 Task: Create Tasks for custom objects Volunteer and Coordinator.
Action: Mouse moved to (11, 50)
Screenshot: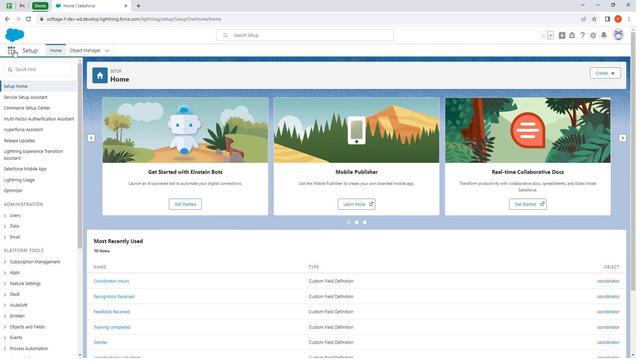 
Action: Mouse pressed left at (11, 50)
Screenshot: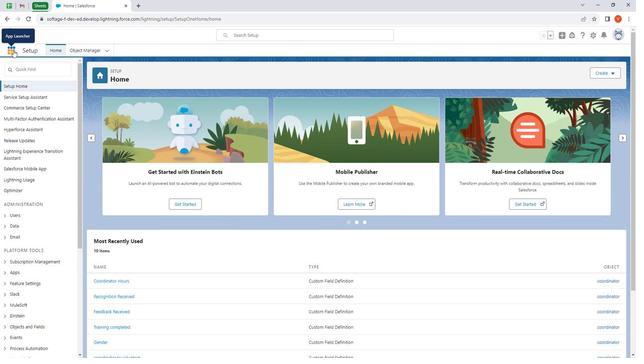 
Action: Mouse moved to (31, 113)
Screenshot: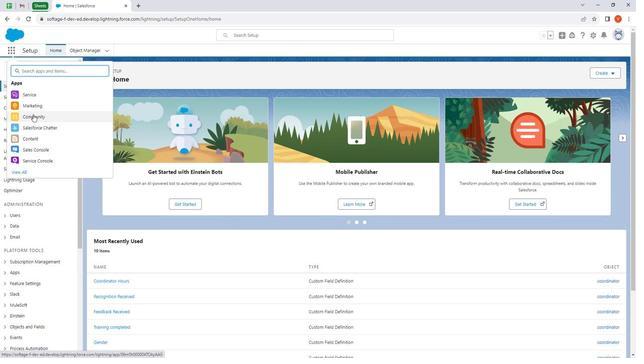 
Action: Key pressed task
Screenshot: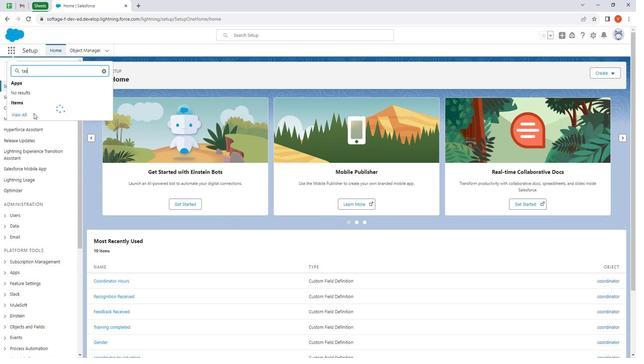 
Action: Mouse moved to (29, 113)
Screenshot: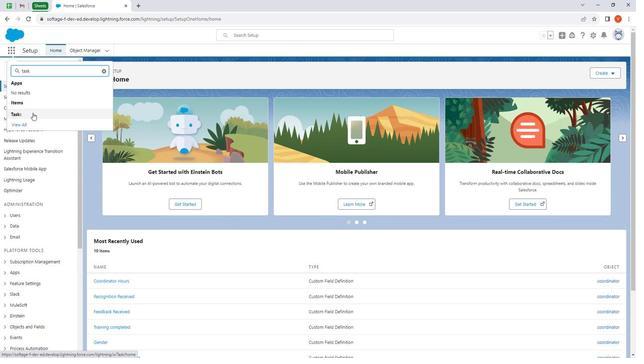 
Action: Mouse pressed left at (29, 113)
Screenshot: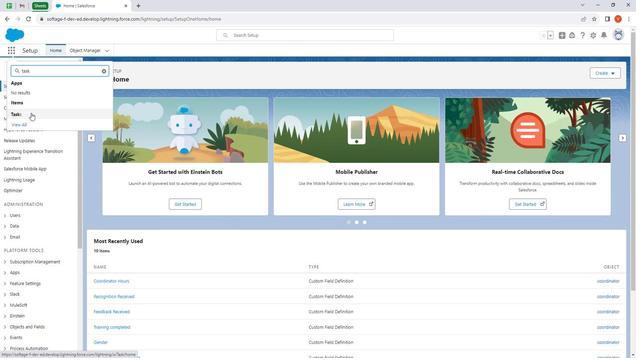 
Action: Mouse moved to (123, 70)
Screenshot: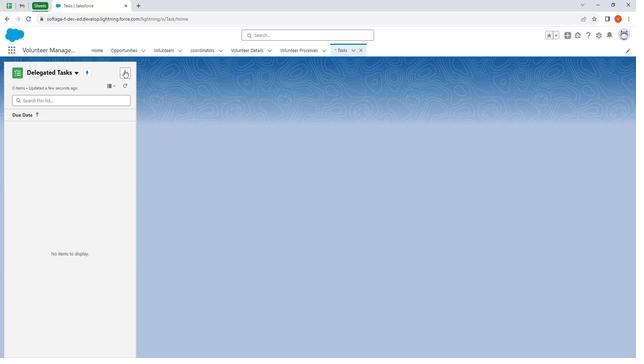 
Action: Mouse pressed left at (123, 70)
Screenshot: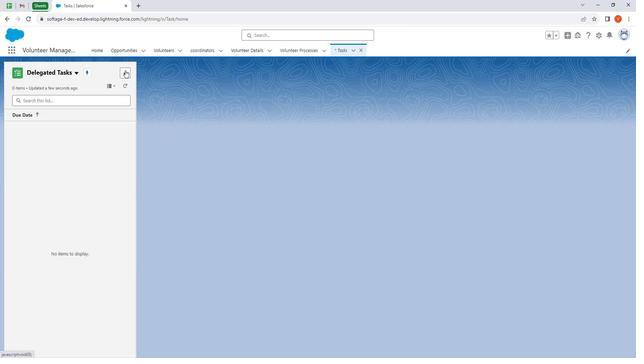 
Action: Mouse moved to (121, 88)
Screenshot: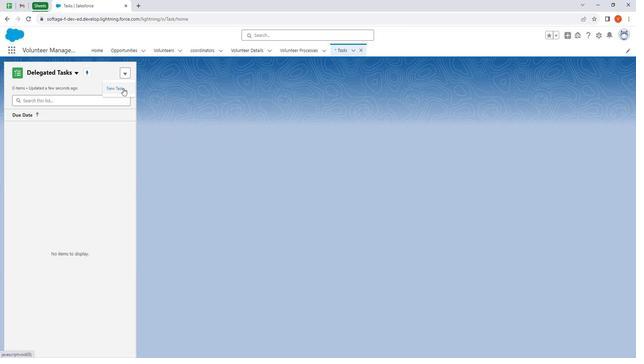 
Action: Mouse pressed left at (121, 88)
Screenshot: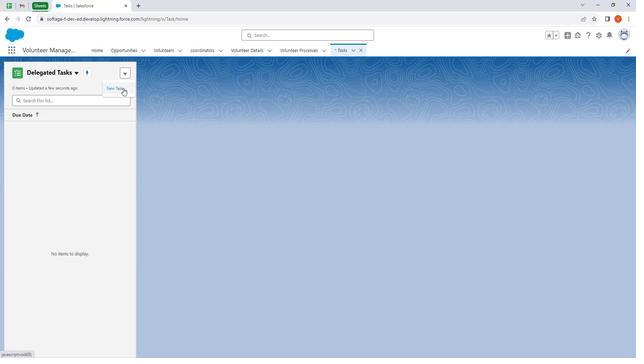 
Action: Mouse moved to (342, 107)
Screenshot: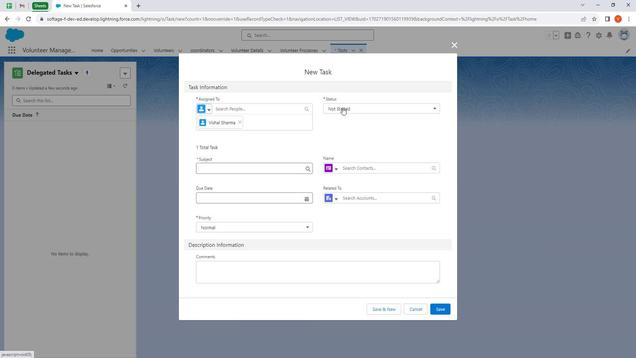 
Action: Mouse pressed left at (342, 107)
Screenshot: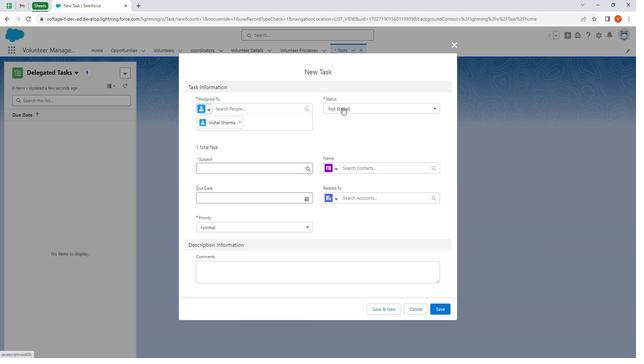 
Action: Mouse moved to (345, 145)
Screenshot: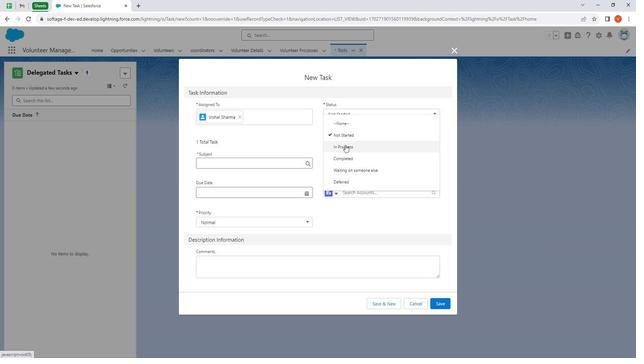 
Action: Mouse pressed left at (345, 145)
Screenshot: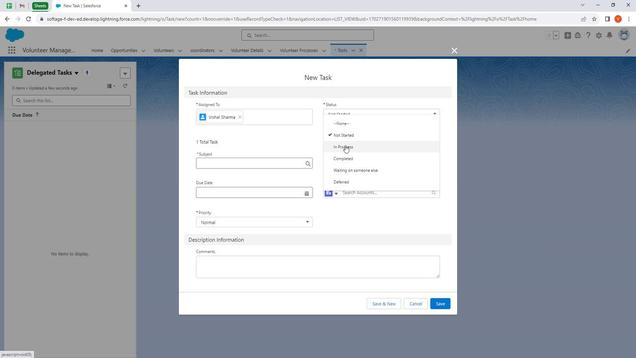 
Action: Mouse moved to (258, 163)
Screenshot: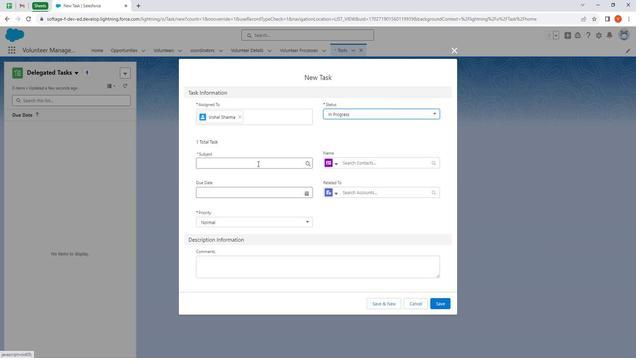 
Action: Mouse pressed left at (258, 163)
Screenshot: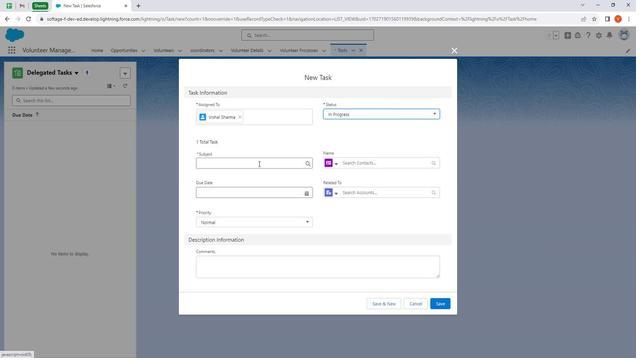 
Action: Mouse moved to (253, 174)
Screenshot: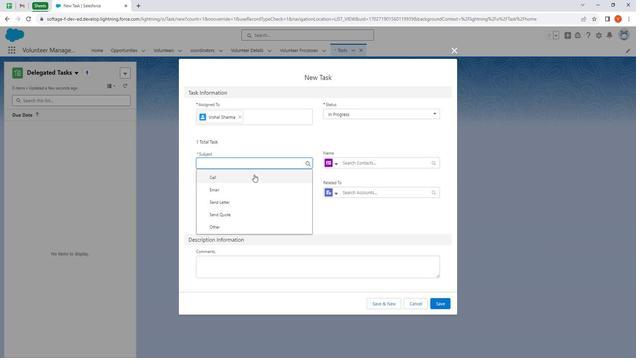 
Action: Mouse pressed left at (253, 174)
Screenshot: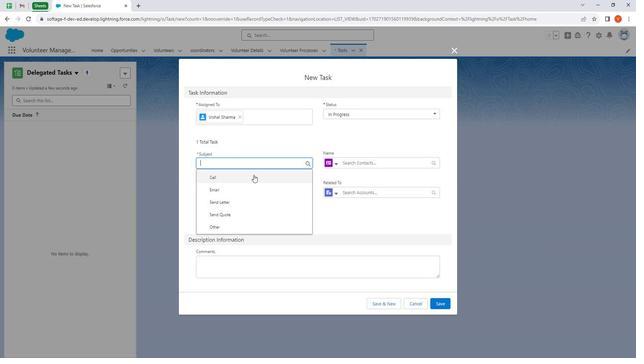 
Action: Mouse moved to (370, 165)
Screenshot: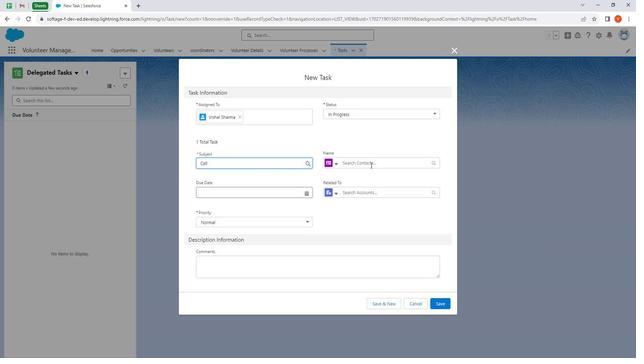 
Action: Mouse pressed left at (370, 165)
Screenshot: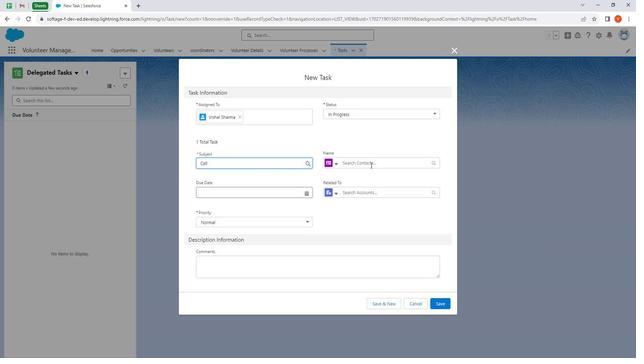 
Action: Mouse moved to (334, 162)
Screenshot: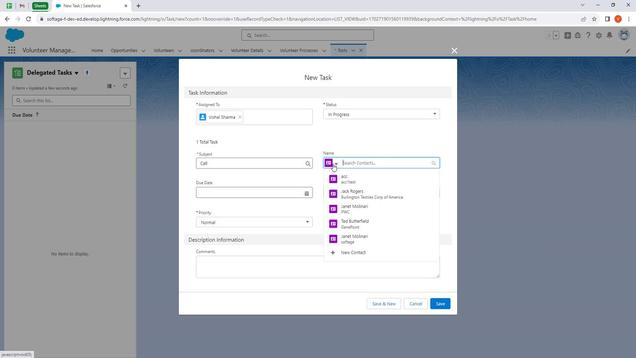 
Action: Mouse pressed left at (334, 162)
Screenshot: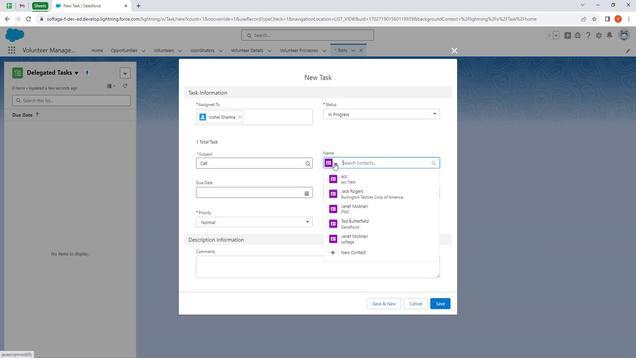 
Action: Mouse moved to (342, 176)
Screenshot: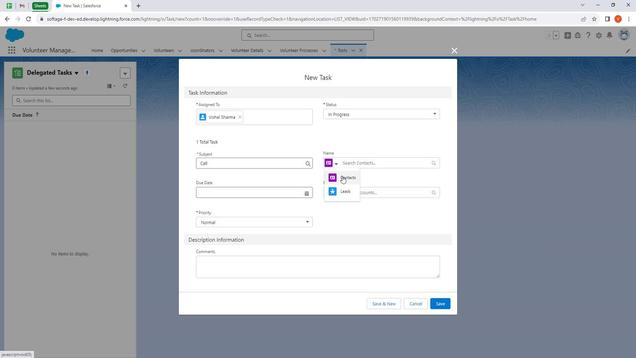 
Action: Mouse pressed left at (342, 176)
Screenshot: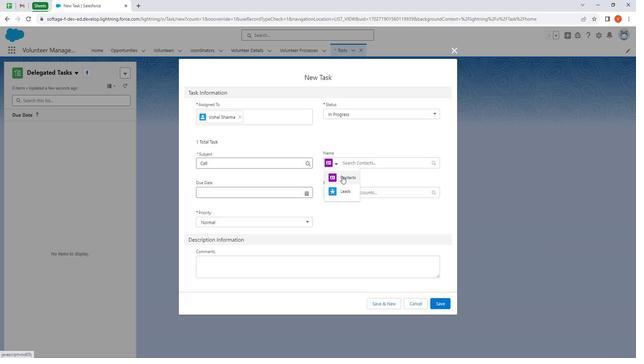 
Action: Mouse moved to (366, 163)
Screenshot: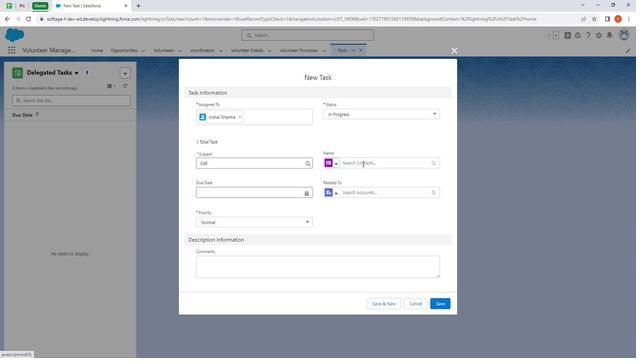 
Action: Mouse pressed left at (366, 163)
Screenshot: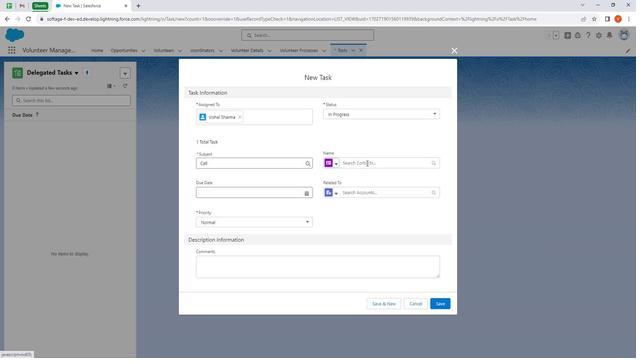 
Action: Mouse moved to (371, 232)
Screenshot: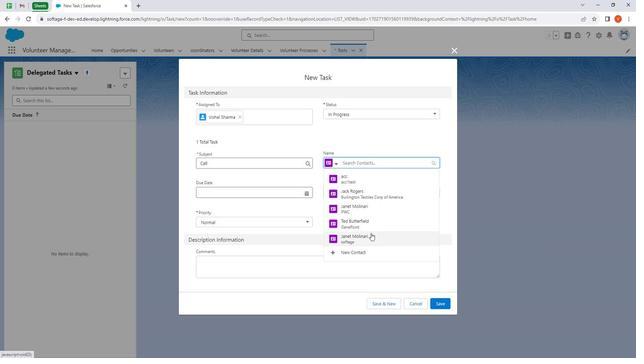 
Action: Mouse pressed left at (371, 232)
Screenshot: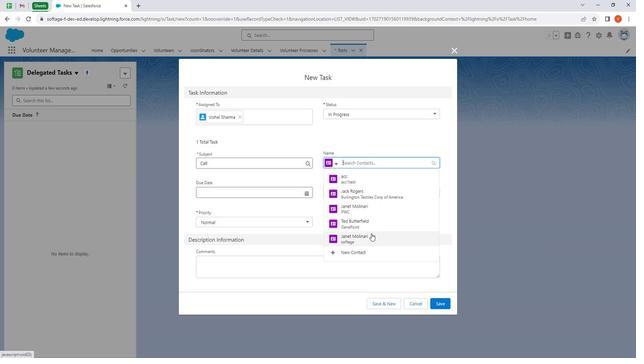 
Action: Mouse moved to (231, 193)
Screenshot: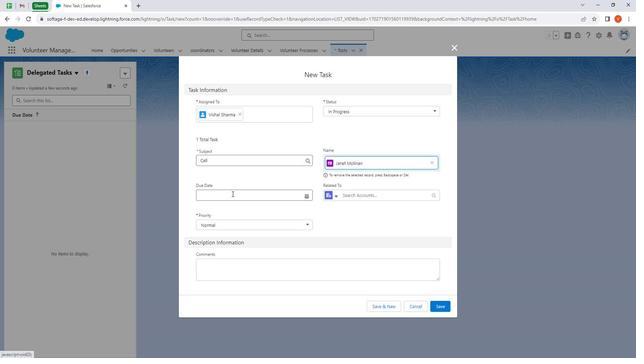
Action: Mouse pressed left at (231, 193)
Screenshot: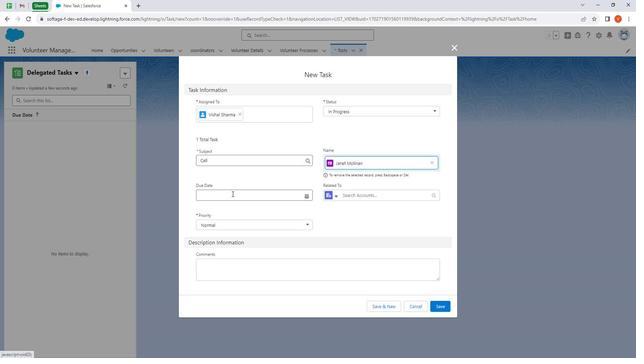 
Action: Mouse moved to (303, 208)
Screenshot: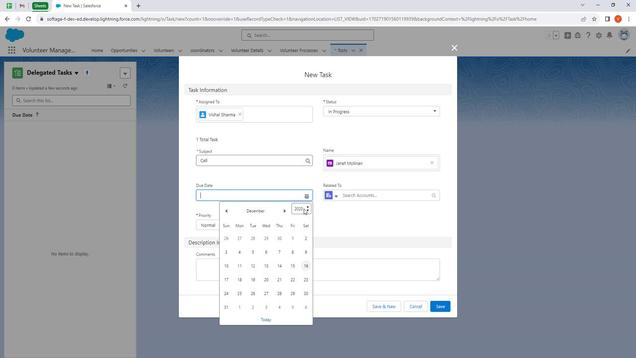 
Action: Mouse pressed left at (303, 208)
Screenshot: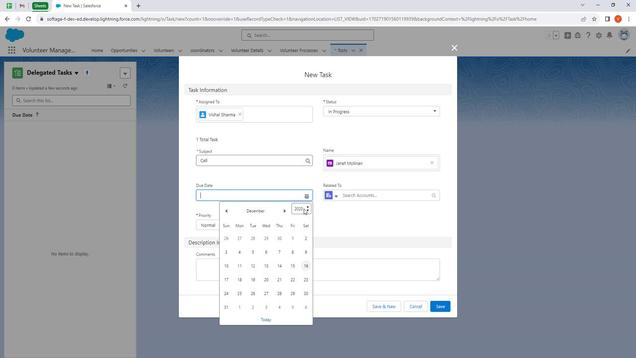 
Action: Mouse moved to (308, 325)
Screenshot: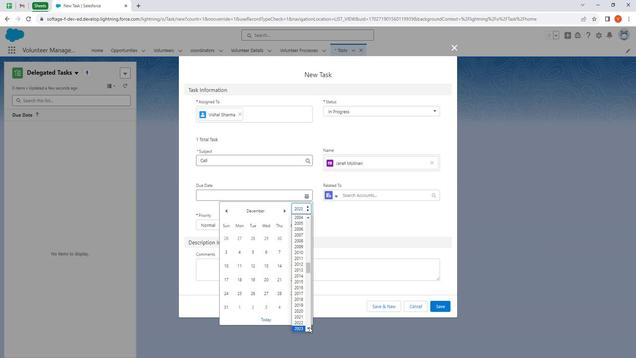 
Action: Mouse pressed left at (308, 325)
Screenshot: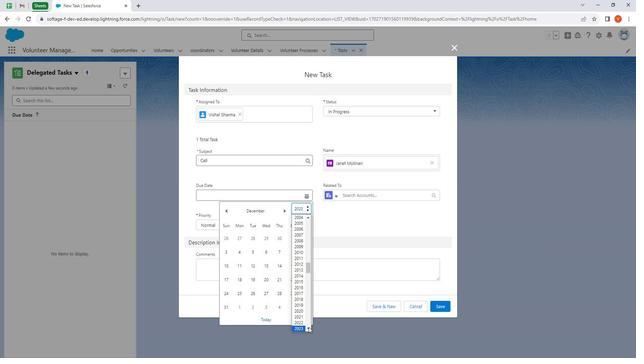 
Action: Mouse moved to (300, 321)
Screenshot: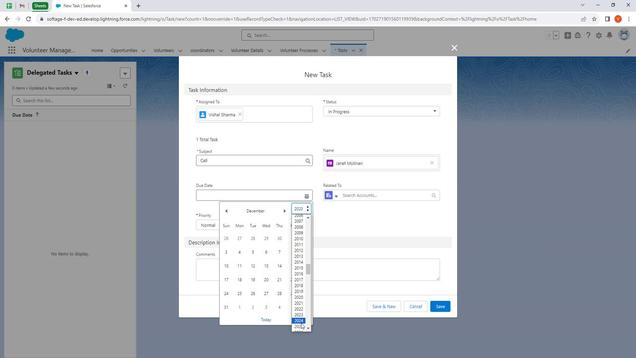 
Action: Mouse pressed left at (300, 321)
Screenshot: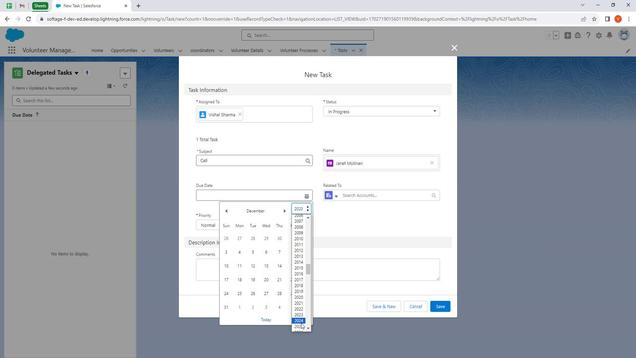 
Action: Mouse moved to (253, 236)
Screenshot: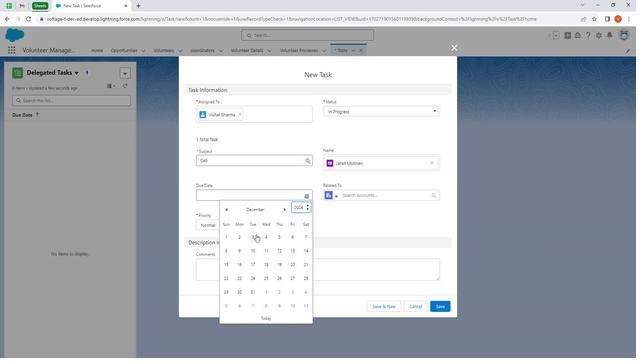 
Action: Mouse pressed left at (253, 236)
Screenshot: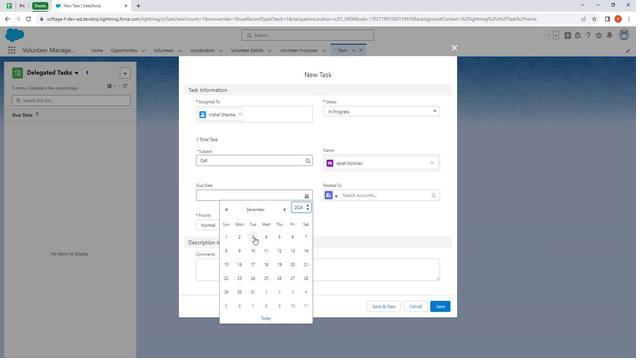
Action: Mouse moved to (335, 195)
Screenshot: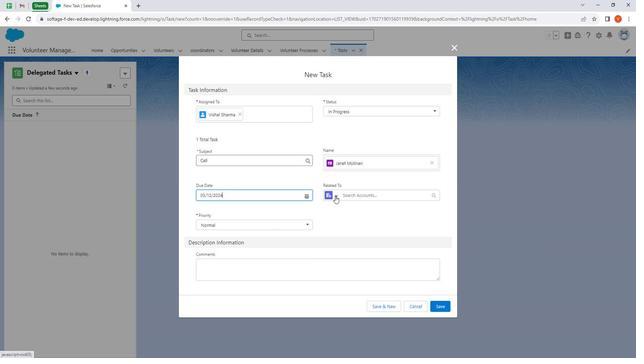 
Action: Mouse pressed left at (335, 195)
Screenshot: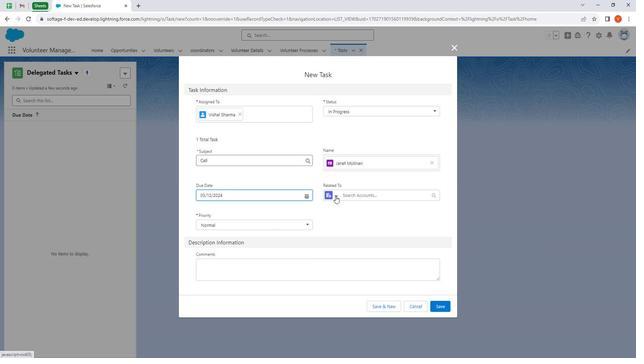
Action: Mouse moved to (343, 237)
Screenshot: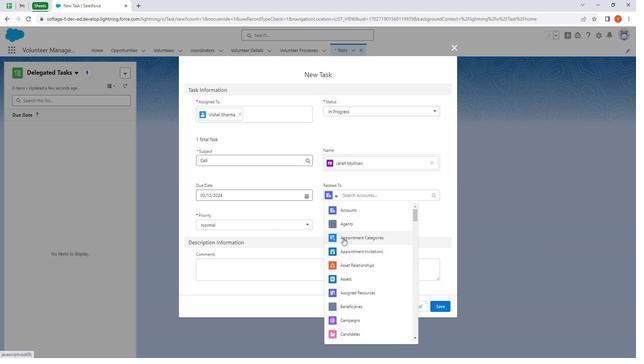 
Action: Mouse scrolled (343, 237) with delta (0, 0)
Screenshot: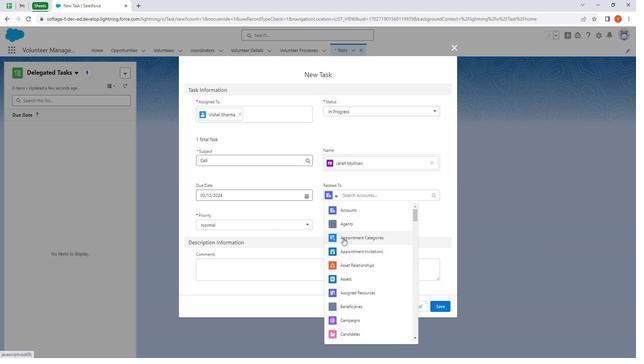 
Action: Mouse moved to (347, 238)
Screenshot: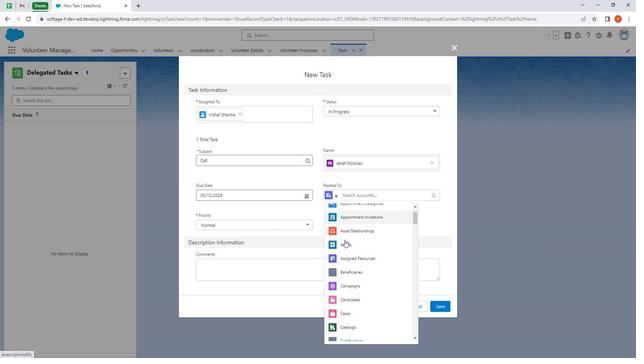 
Action: Mouse scrolled (347, 238) with delta (0, 0)
Screenshot: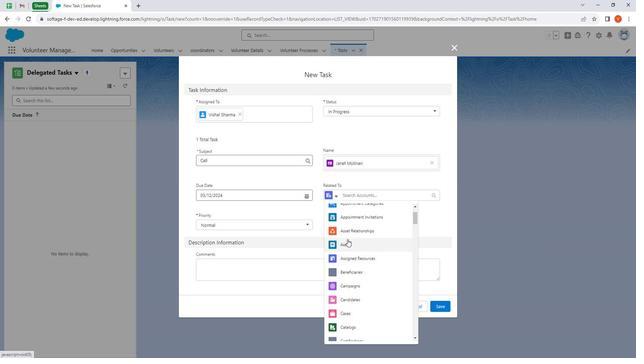 
Action: Mouse moved to (347, 238)
Screenshot: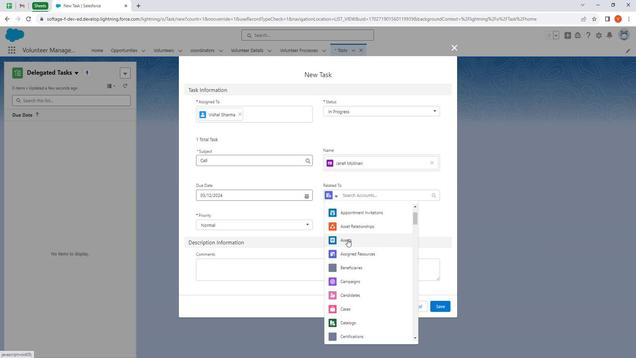 
Action: Mouse scrolled (347, 238) with delta (0, 0)
Screenshot: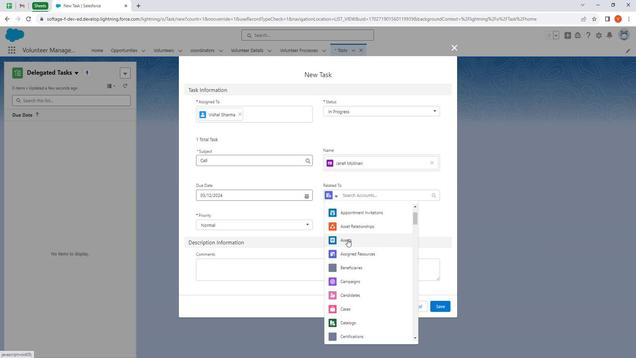 
Action: Mouse scrolled (347, 238) with delta (0, 0)
Screenshot: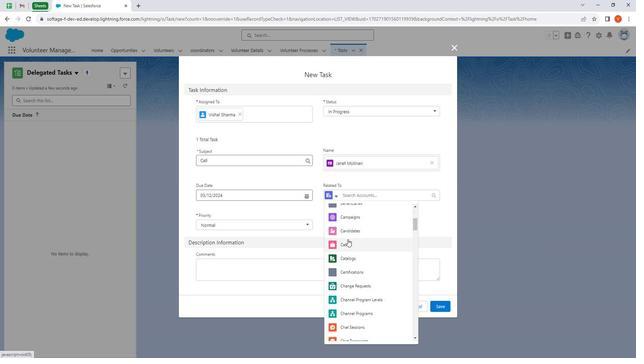 
Action: Mouse moved to (348, 239)
Screenshot: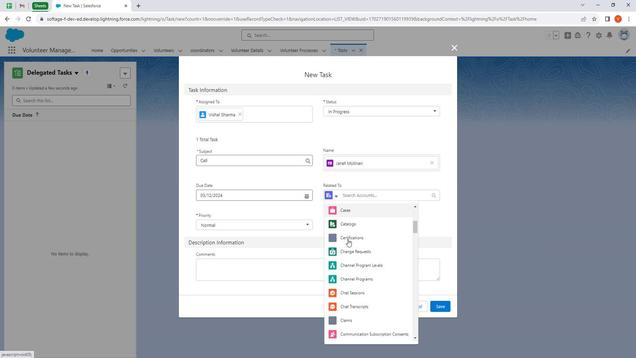 
Action: Mouse scrolled (348, 238) with delta (0, 0)
Screenshot: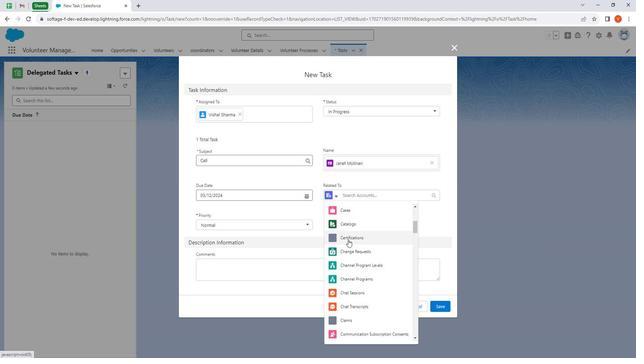 
Action: Mouse moved to (348, 239)
Screenshot: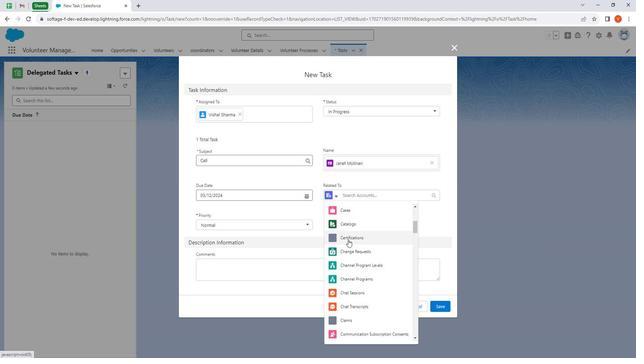 
Action: Mouse scrolled (348, 238) with delta (0, 0)
Screenshot: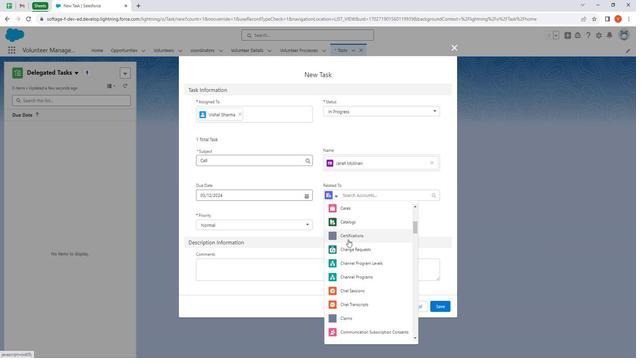 
Action: Mouse scrolled (348, 238) with delta (0, 0)
Screenshot: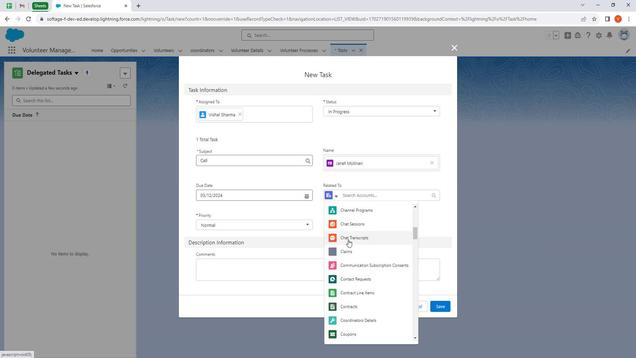 
Action: Mouse scrolled (348, 238) with delta (0, 0)
Screenshot: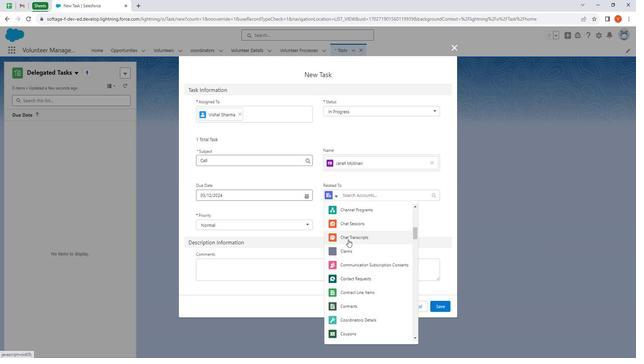 
Action: Mouse moved to (348, 239)
Screenshot: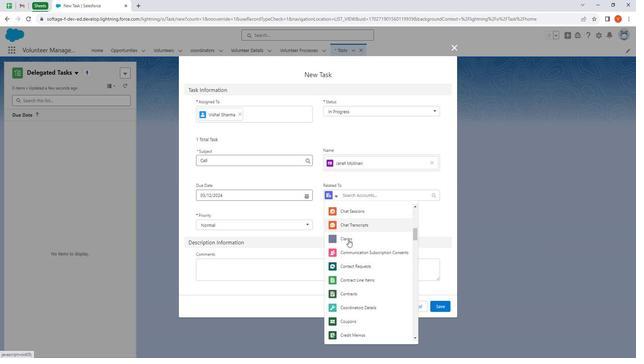 
Action: Mouse scrolled (348, 238) with delta (0, 0)
Screenshot: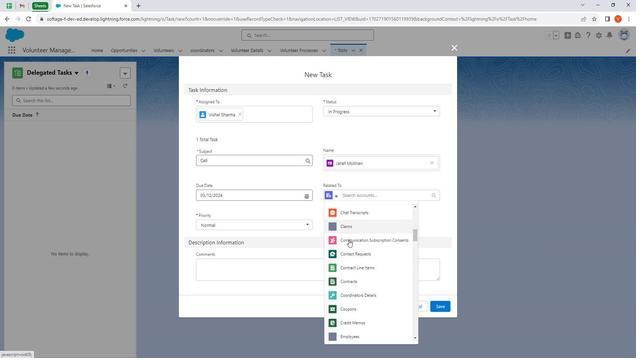 
Action: Mouse moved to (350, 239)
Screenshot: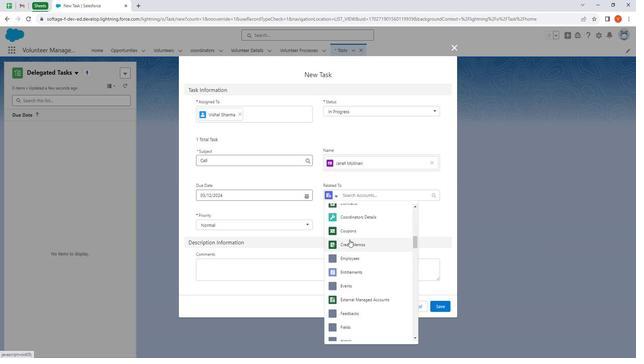 
Action: Mouse scrolled (350, 238) with delta (0, 0)
Screenshot: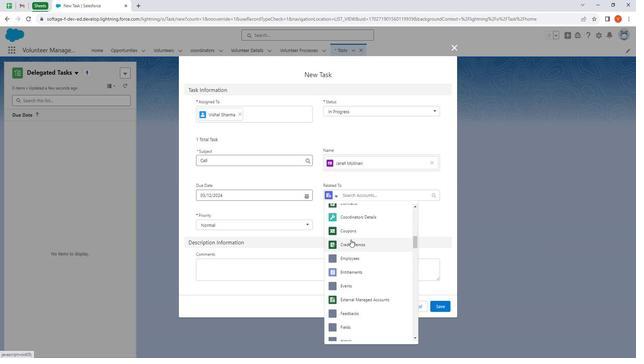 
Action: Mouse scrolled (350, 238) with delta (0, 0)
Screenshot: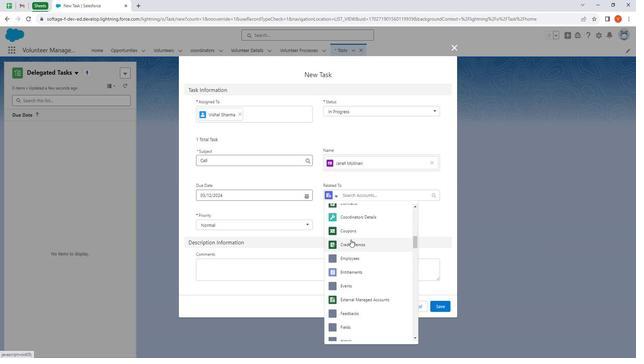 
Action: Mouse scrolled (350, 238) with delta (0, 0)
Screenshot: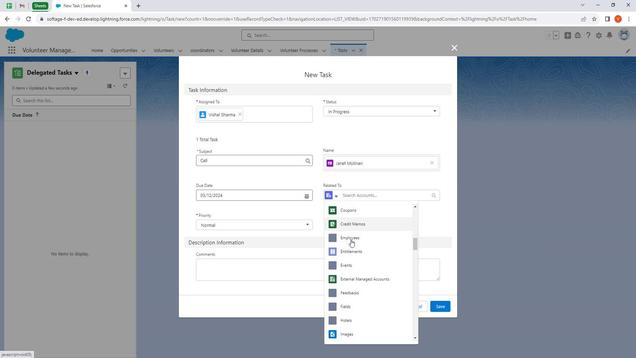 
Action: Mouse moved to (354, 238)
Screenshot: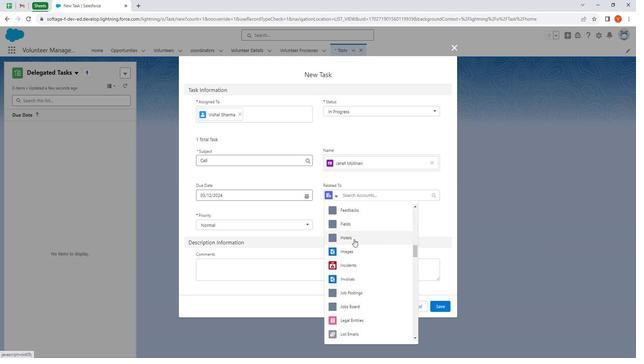 
Action: Mouse scrolled (354, 238) with delta (0, 0)
Screenshot: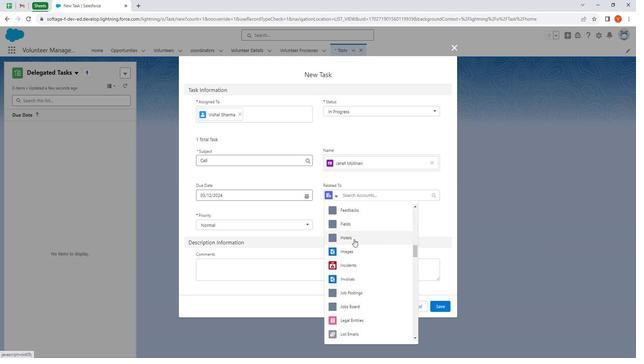 
Action: Mouse scrolled (354, 238) with delta (0, 0)
Screenshot: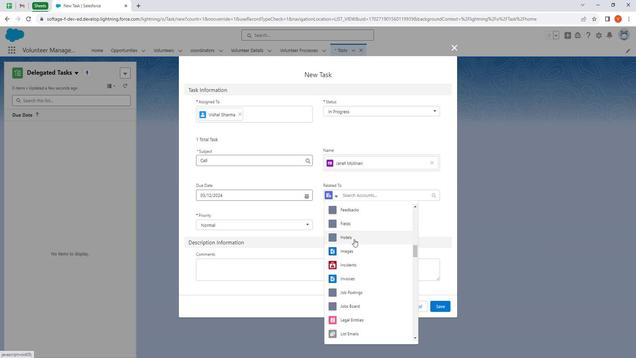 
Action: Mouse moved to (355, 238)
Screenshot: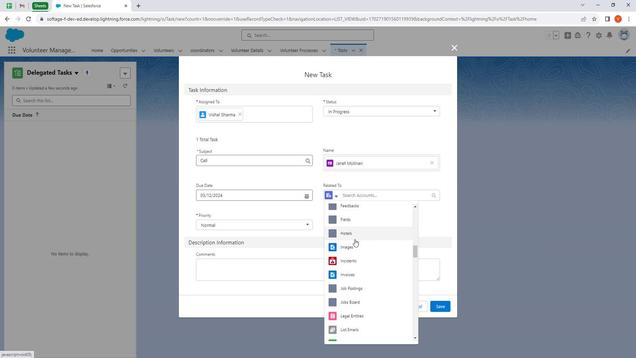 
Action: Mouse scrolled (355, 238) with delta (0, 0)
Screenshot: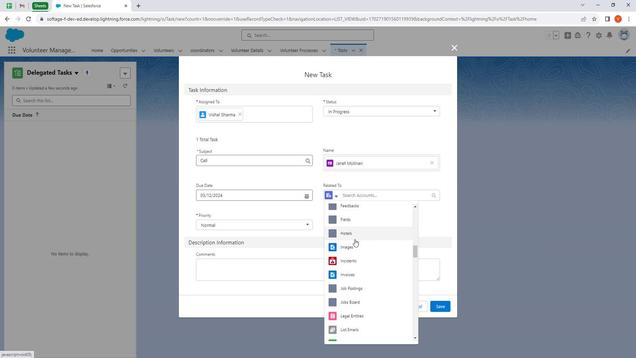 
Action: Mouse moved to (365, 240)
Screenshot: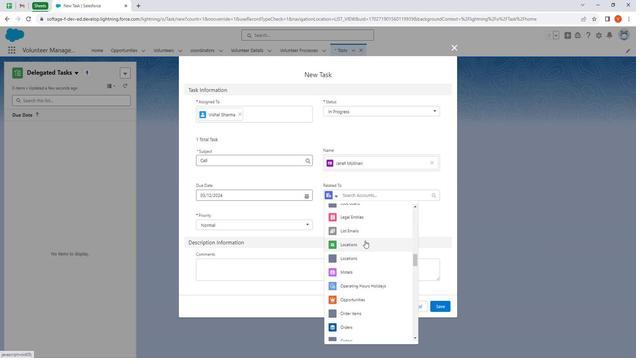 
Action: Mouse scrolled (365, 239) with delta (0, 0)
Screenshot: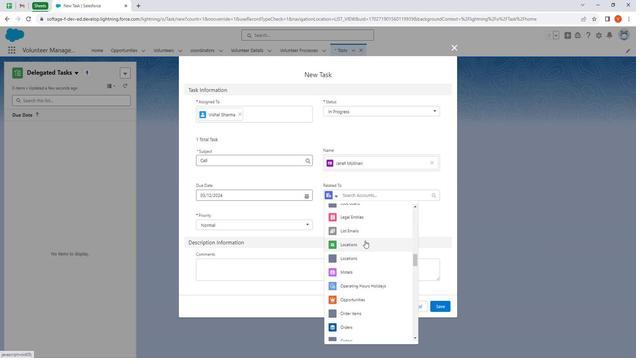 
Action: Mouse moved to (367, 241)
Screenshot: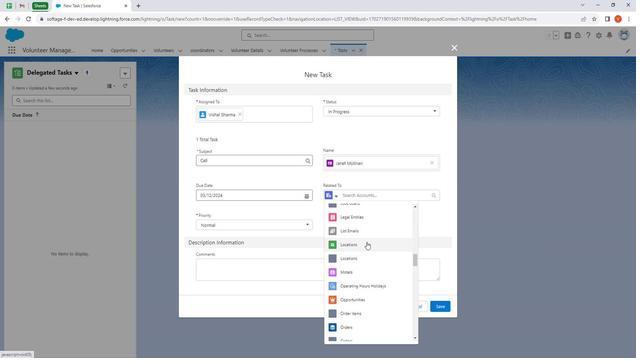 
Action: Mouse scrolled (367, 241) with delta (0, 0)
Screenshot: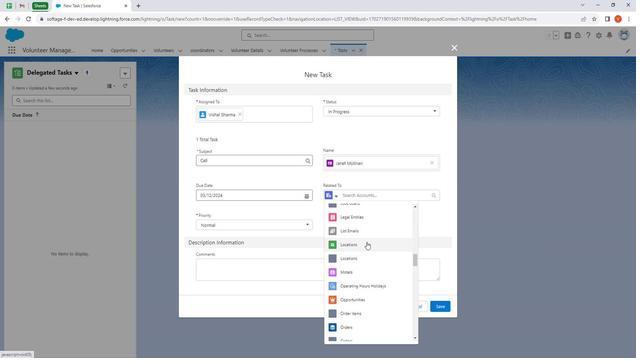 
Action: Mouse moved to (367, 242)
Screenshot: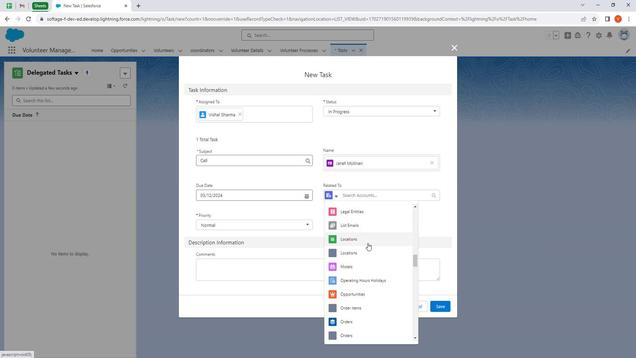 
Action: Mouse scrolled (367, 242) with delta (0, 0)
Screenshot: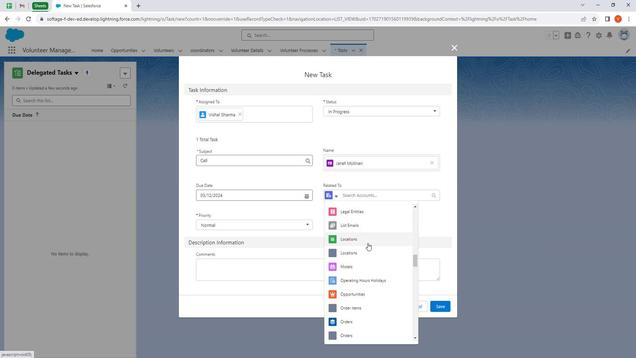 
Action: Mouse moved to (375, 243)
Screenshot: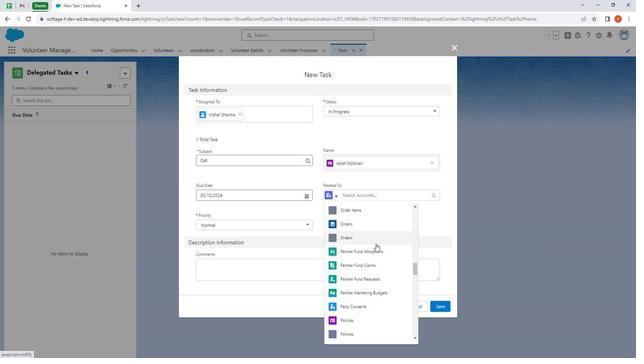 
Action: Mouse scrolled (375, 243) with delta (0, 0)
Screenshot: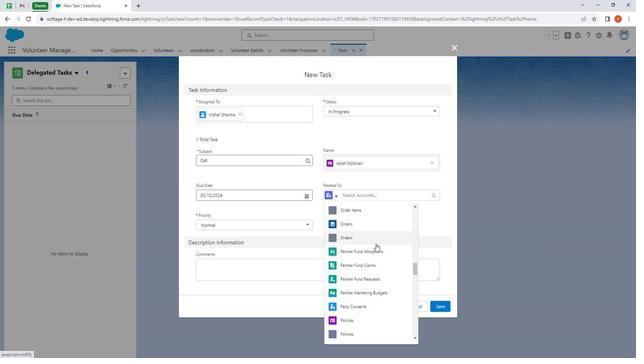 
Action: Mouse moved to (376, 244)
Screenshot: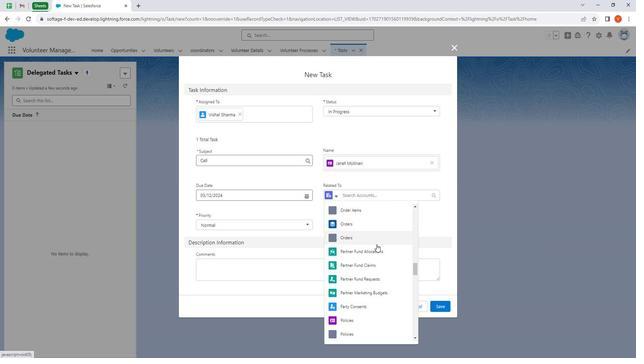 
Action: Mouse scrolled (376, 243) with delta (0, 0)
Screenshot: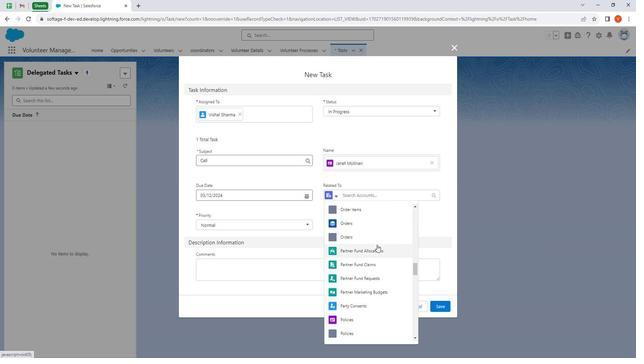 
Action: Mouse moved to (377, 244)
Screenshot: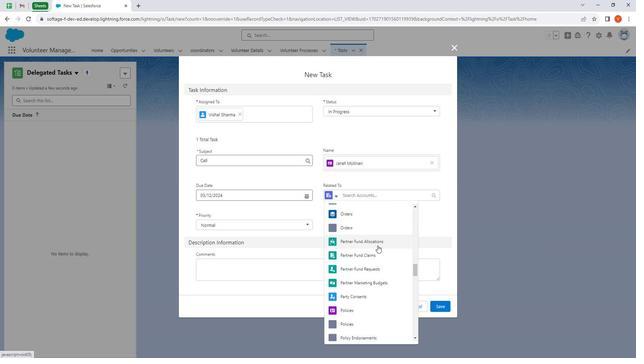 
Action: Mouse scrolled (377, 244) with delta (0, 0)
Screenshot: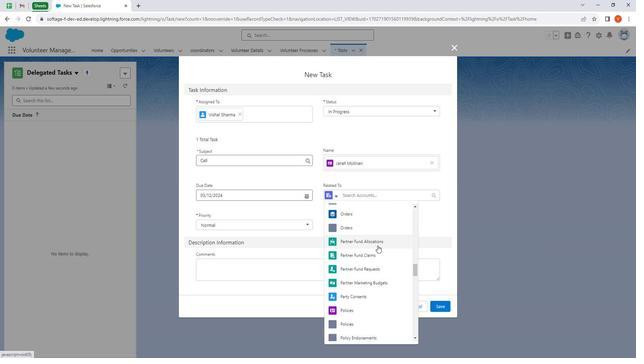 
Action: Mouse scrolled (377, 244) with delta (0, 0)
Screenshot: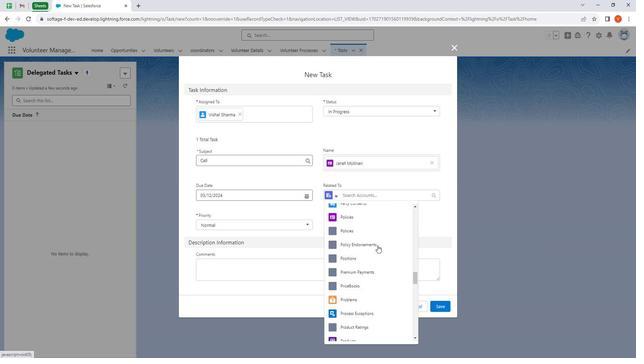 
Action: Mouse scrolled (377, 244) with delta (0, 0)
Screenshot: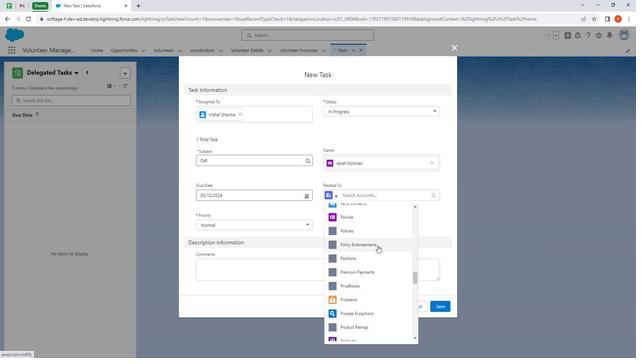 
Action: Mouse scrolled (377, 244) with delta (0, 0)
Screenshot: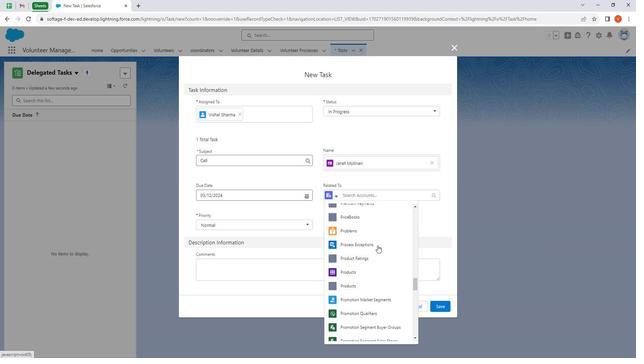 
Action: Mouse scrolled (377, 244) with delta (0, 0)
Screenshot: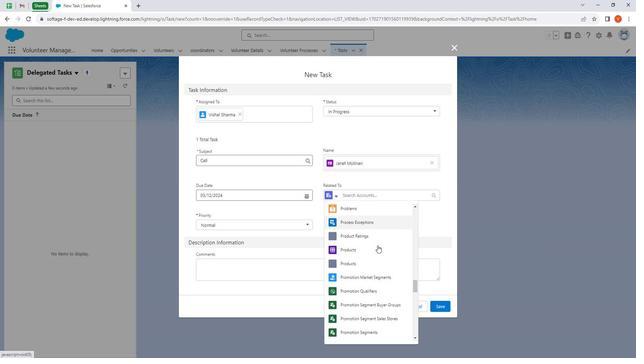 
Action: Mouse scrolled (377, 244) with delta (0, 0)
Screenshot: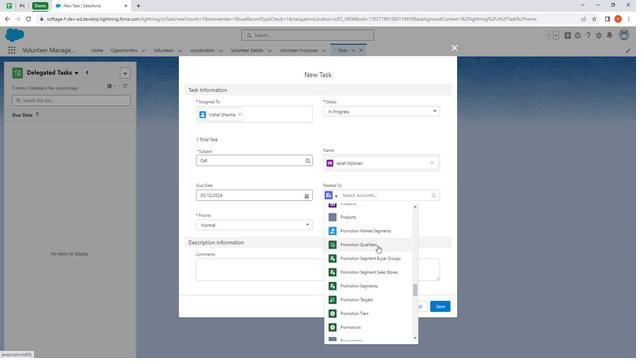 
Action: Mouse scrolled (377, 244) with delta (0, 0)
Screenshot: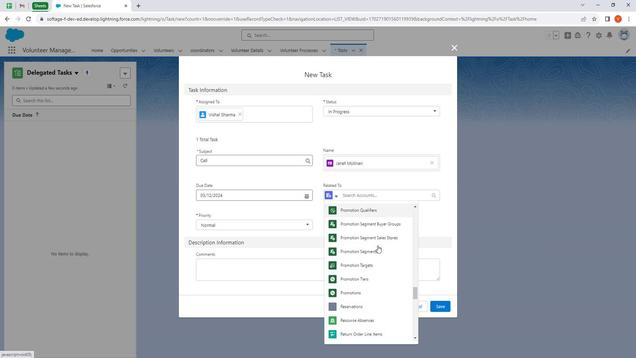 
Action: Mouse scrolled (377, 244) with delta (0, 0)
Screenshot: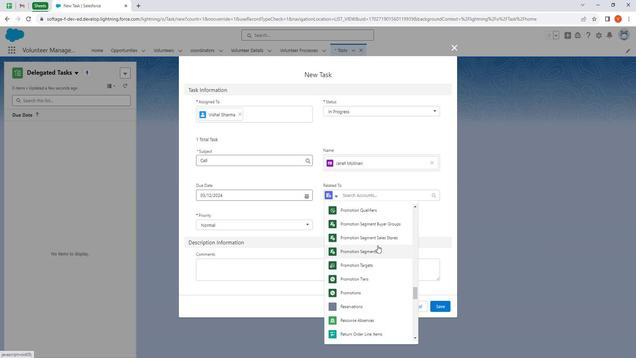 
Action: Mouse scrolled (377, 244) with delta (0, 0)
Screenshot: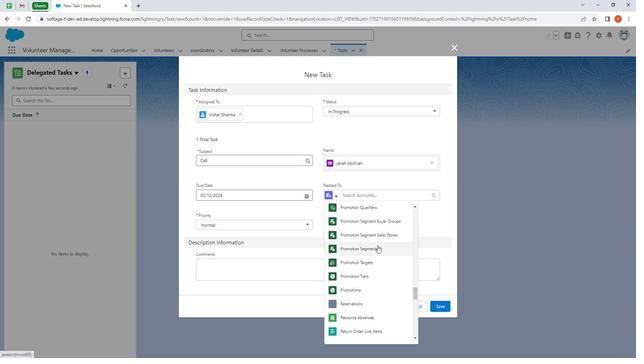 
Action: Mouse scrolled (377, 244) with delta (0, 0)
Screenshot: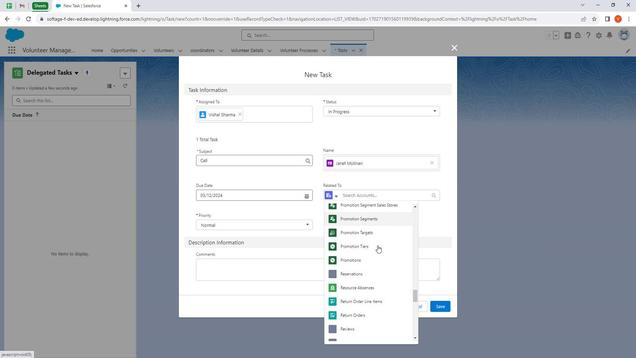 
Action: Mouse scrolled (377, 244) with delta (0, 0)
Screenshot: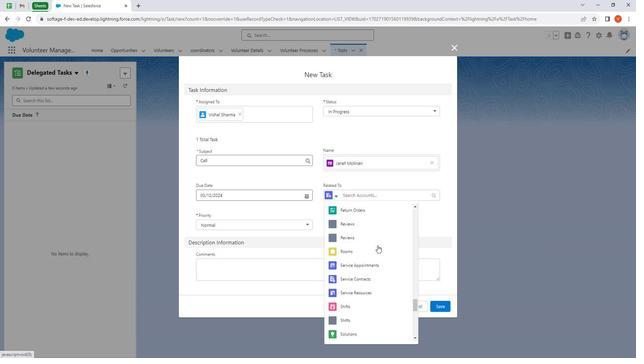 
Action: Mouse scrolled (377, 244) with delta (0, 0)
Screenshot: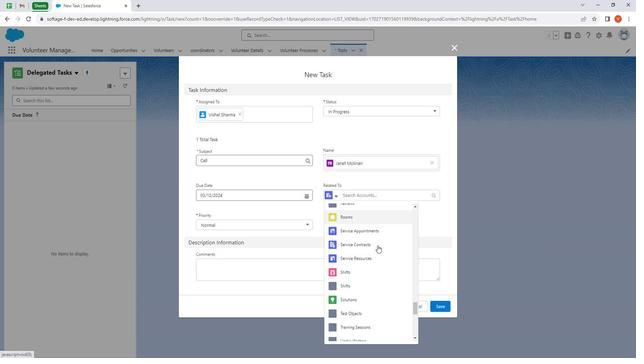 
Action: Mouse scrolled (377, 244) with delta (0, 0)
Screenshot: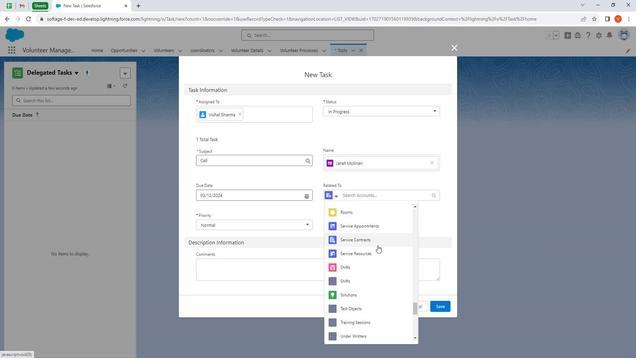 
Action: Mouse moved to (364, 314)
Screenshot: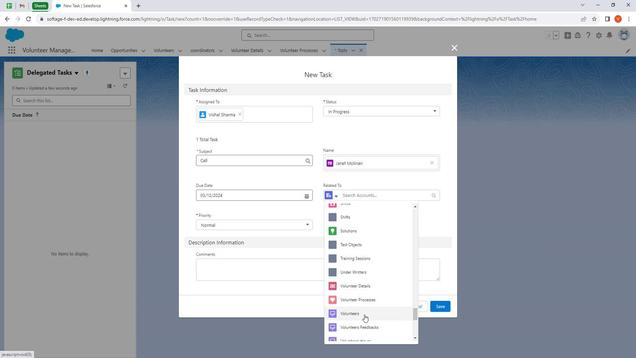 
Action: Mouse pressed left at (364, 314)
Screenshot: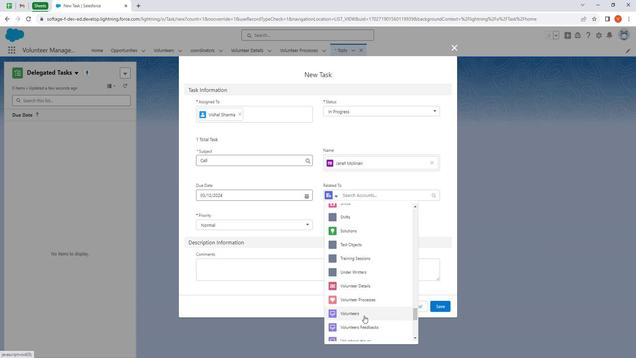 
Action: Mouse moved to (368, 197)
Screenshot: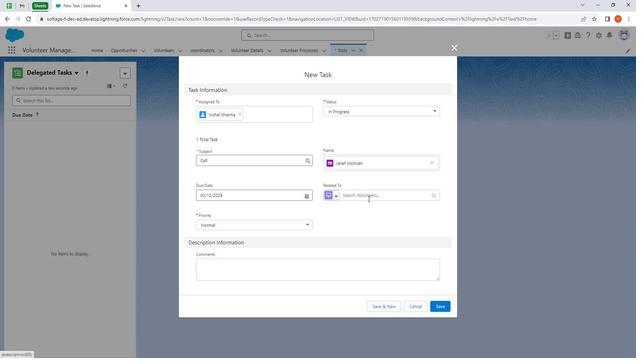 
Action: Mouse pressed left at (368, 197)
Screenshot: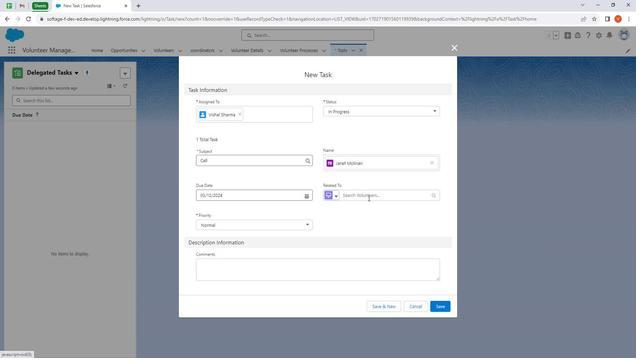 
Action: Mouse moved to (360, 211)
Screenshot: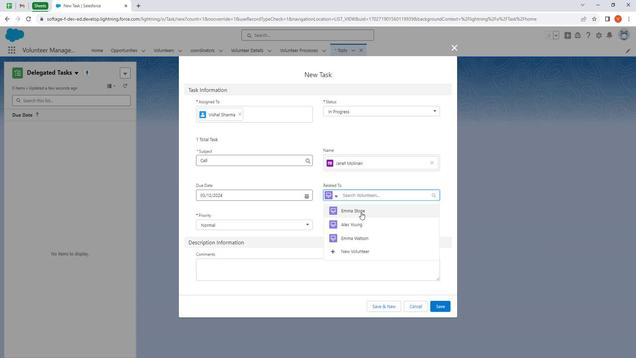 
Action: Mouse pressed left at (360, 211)
Screenshot: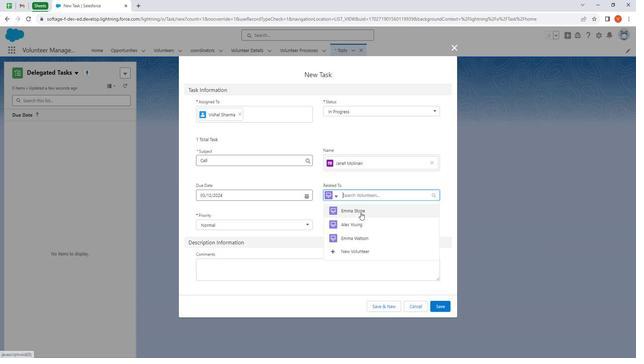 
Action: Mouse moved to (268, 225)
Screenshot: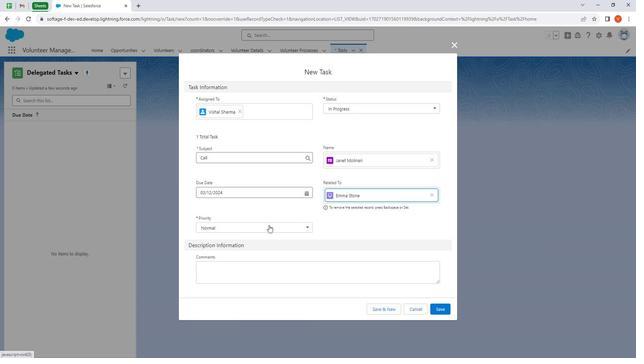 
Action: Mouse pressed left at (268, 225)
Screenshot: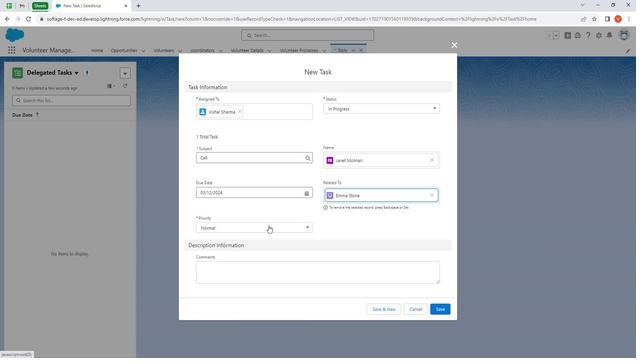 
Action: Mouse moved to (237, 264)
Screenshot: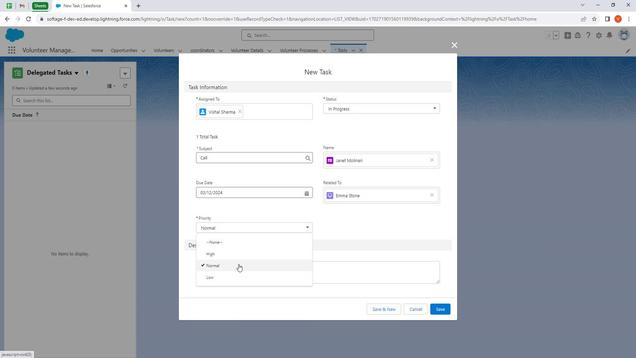 
Action: Mouse pressed left at (237, 264)
Screenshot: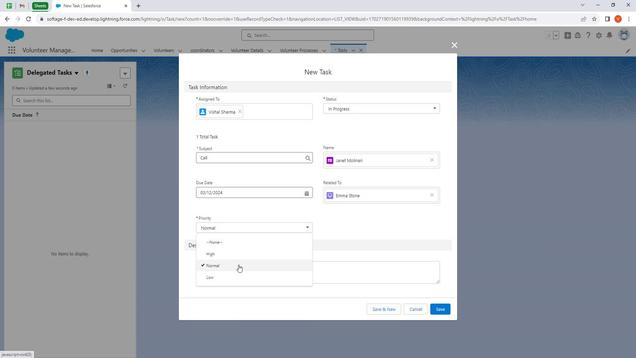 
Action: Mouse moved to (226, 268)
Screenshot: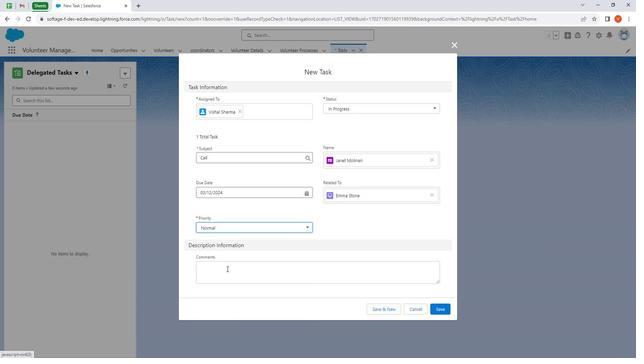 
Action: Mouse pressed left at (226, 268)
Screenshot: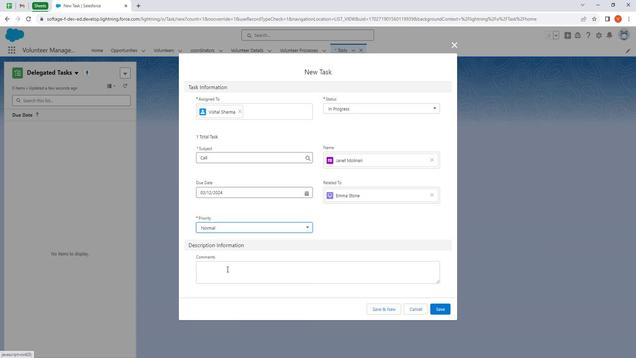 
Action: Mouse moved to (225, 268)
Screenshot: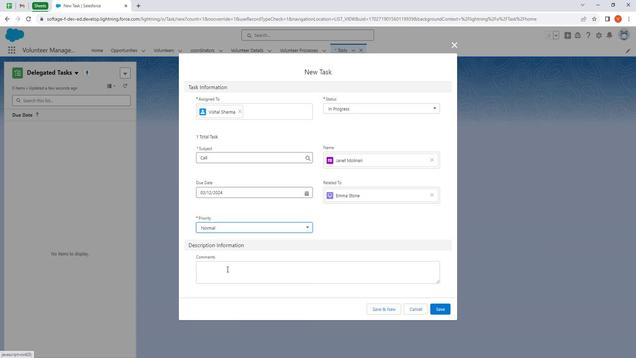 
Action: Key pressed <Key.shift><Key.shift><Key.shift><Key.shift><Key.shift><Key.shift><Key.shift><Key.shift><Key.shift><Key.shift><Key.shift><Key.shift><Key.shift><Key.shift><Key.shift><Key.shift>Volunteers<Key.space>are<Key.space>the<Key.space>heard<Key.space>and<Key.space>soul<Key.space>of<Key.space>our<Key.space>organization<Key.space>dedicating<Key.space>their<Key.space>time<Key.space>and<Key.space>skills<Key.space>to<Key.space>support<Key.space>our<Key.space>mission.
Screenshot: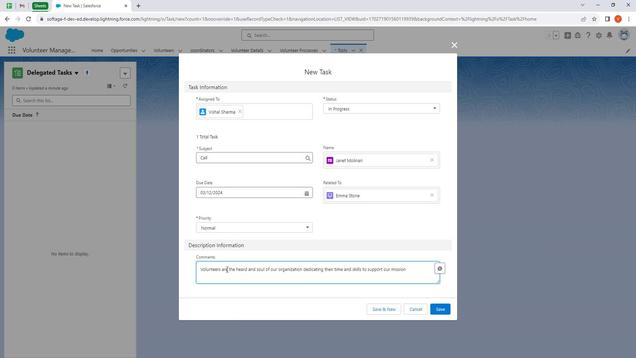 
Action: Mouse moved to (440, 308)
Screenshot: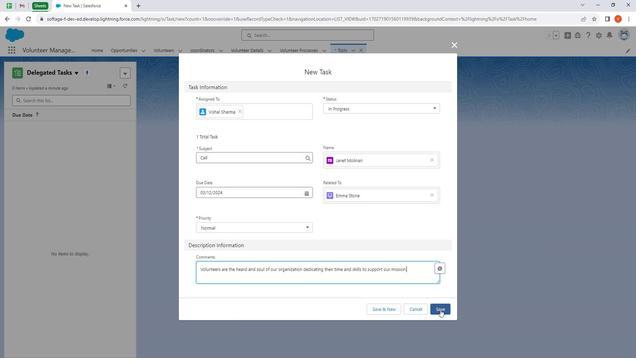 
Action: Mouse pressed left at (440, 308)
Screenshot: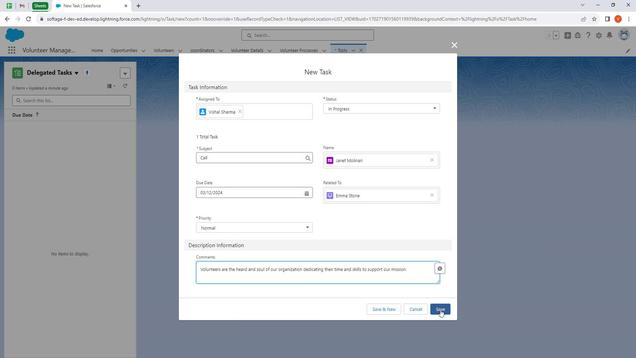 
Action: Mouse moved to (124, 76)
Screenshot: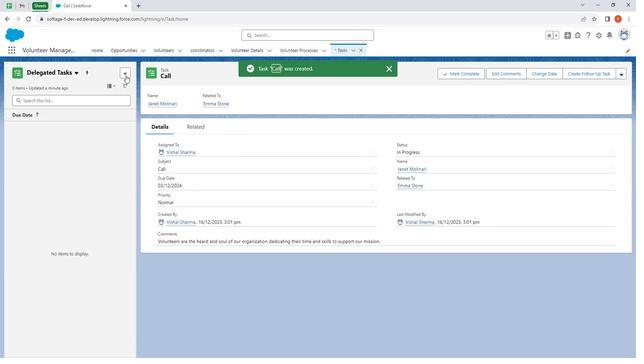 
Action: Mouse pressed left at (124, 76)
Screenshot: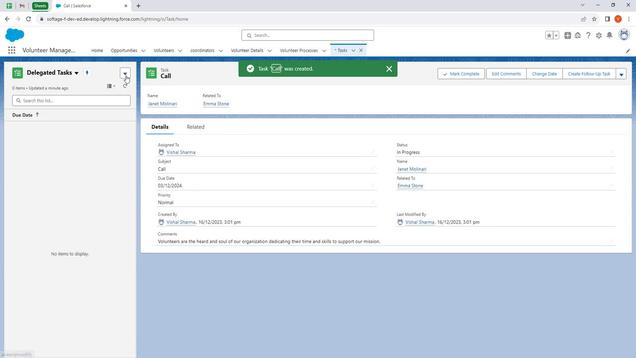 
Action: Mouse moved to (124, 87)
Screenshot: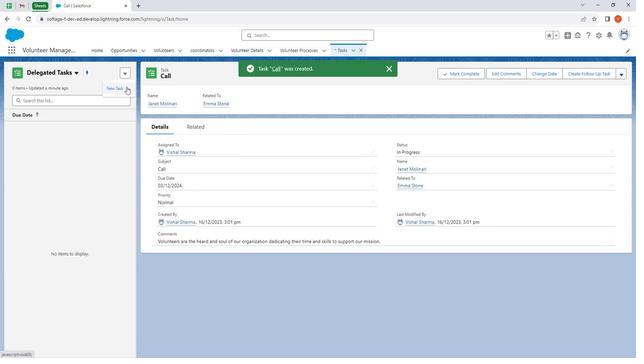 
Action: Mouse pressed left at (124, 87)
Screenshot: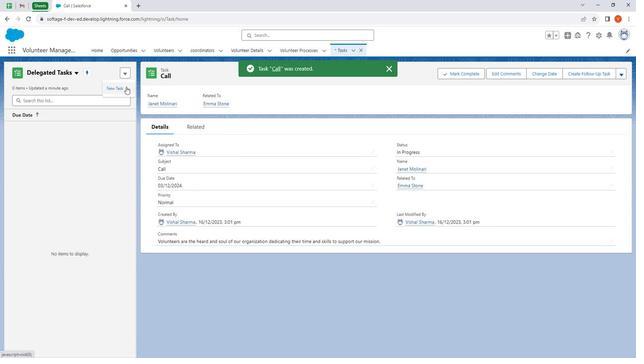 
Action: Mouse moved to (372, 108)
Screenshot: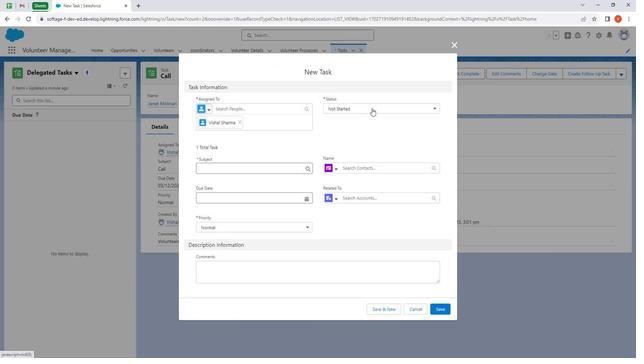 
Action: Mouse pressed left at (372, 108)
Screenshot: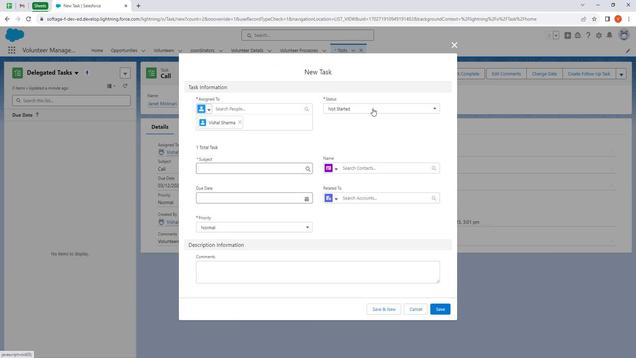 
Action: Mouse moved to (356, 141)
Screenshot: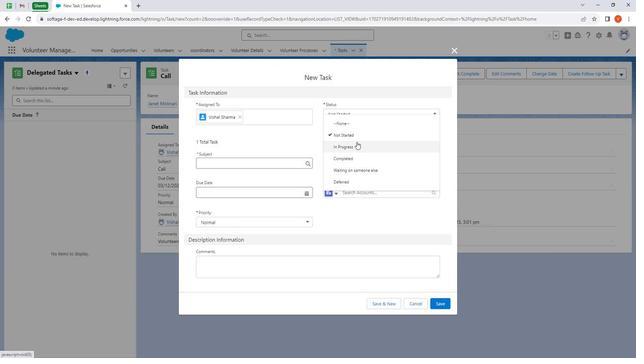 
Action: Mouse pressed left at (356, 141)
Screenshot: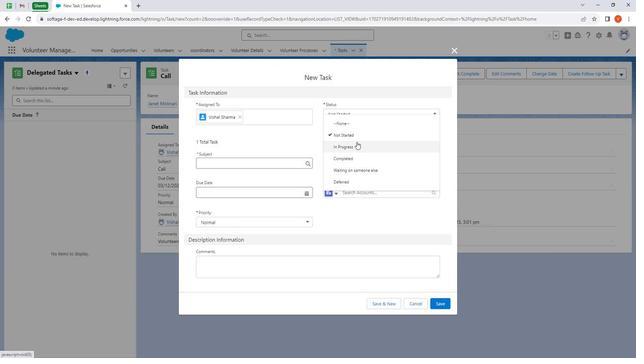 
Action: Mouse moved to (264, 163)
Screenshot: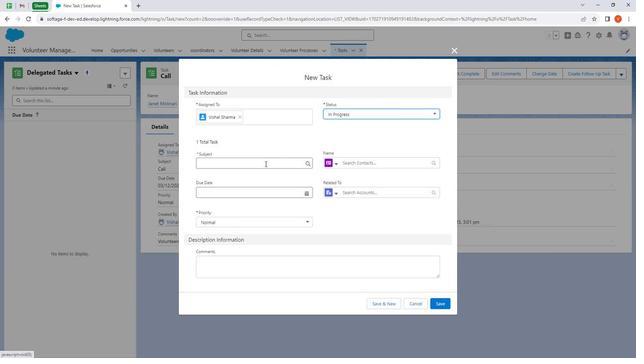 
Action: Mouse pressed left at (264, 163)
Screenshot: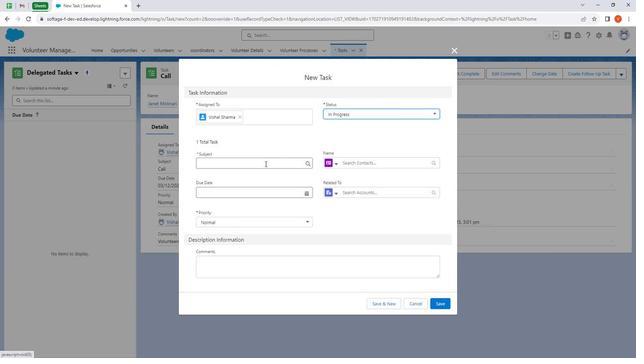
Action: Mouse moved to (256, 182)
Screenshot: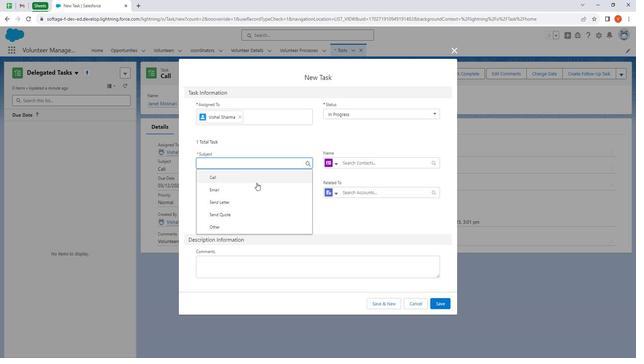 
Action: Mouse pressed left at (256, 182)
Screenshot: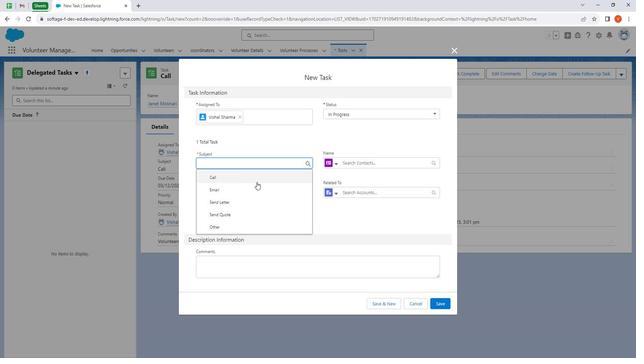 
Action: Mouse moved to (361, 166)
Screenshot: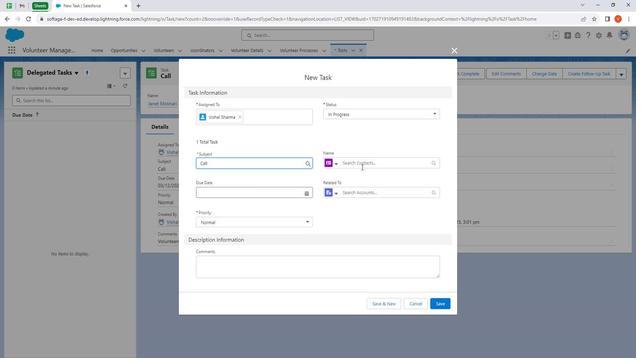 
Action: Mouse pressed left at (361, 166)
Screenshot: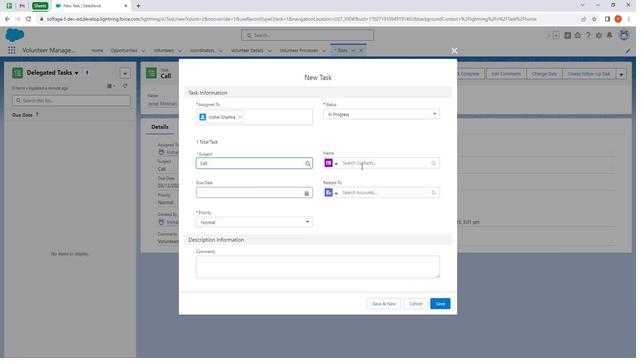 
Action: Mouse moved to (370, 235)
Screenshot: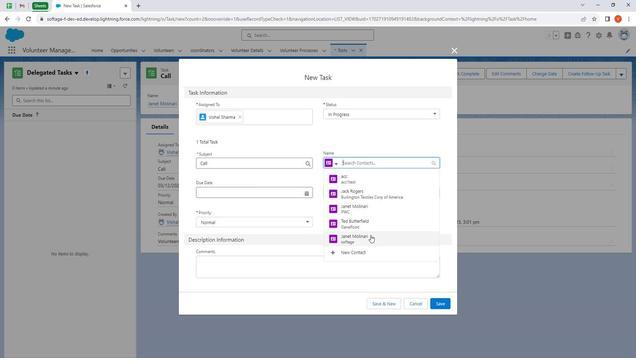 
Action: Mouse pressed left at (370, 235)
Screenshot: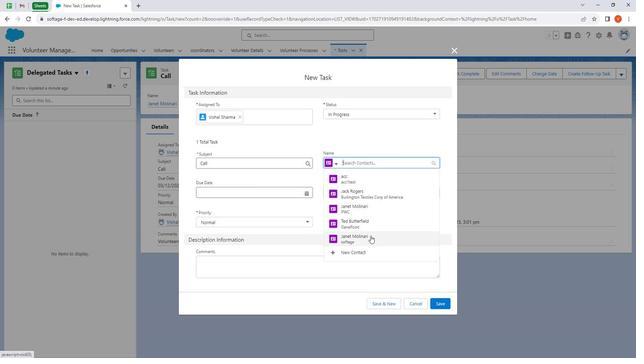 
Action: Mouse moved to (267, 200)
Screenshot: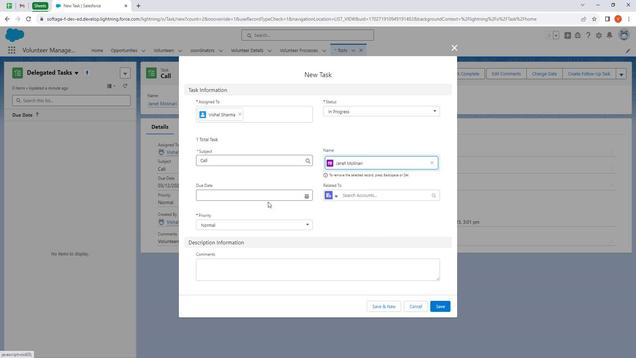 
Action: Mouse pressed left at (267, 200)
Screenshot: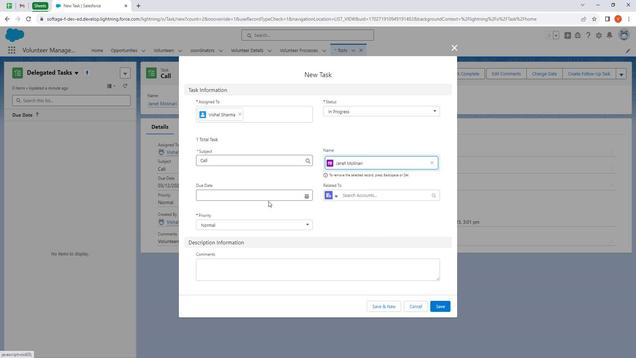
Action: Mouse moved to (272, 195)
Screenshot: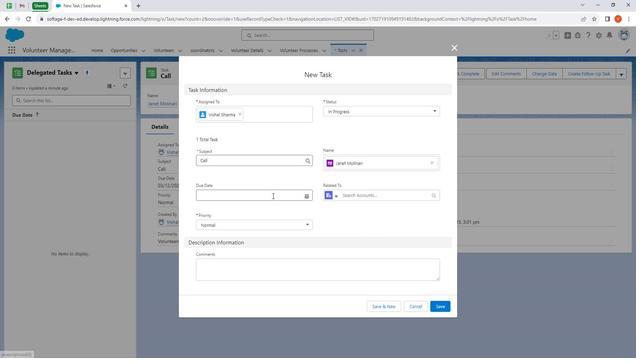 
Action: Mouse pressed left at (272, 195)
Screenshot: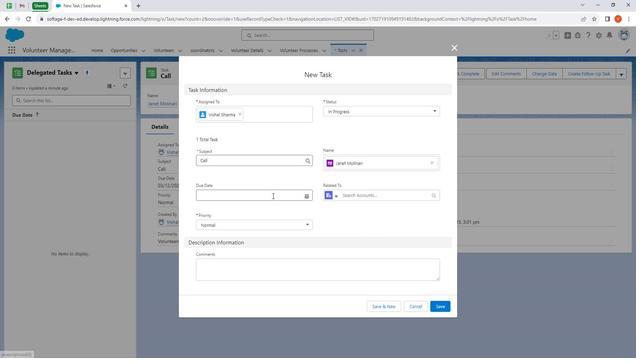
Action: Mouse moved to (284, 210)
Screenshot: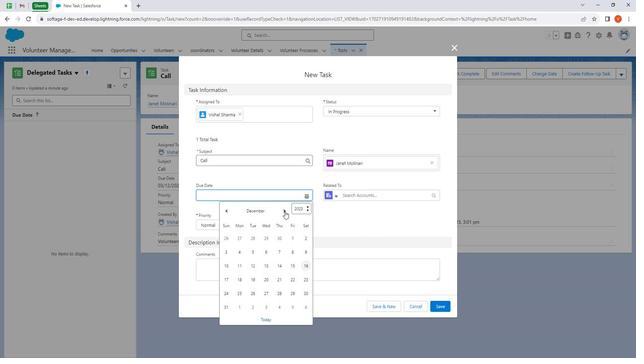 
Action: Mouse pressed left at (284, 210)
Screenshot: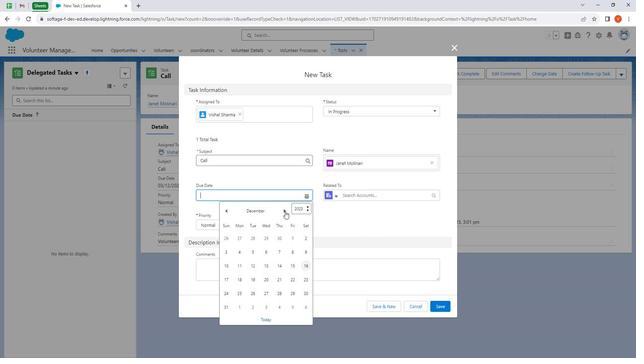 
Action: Mouse moved to (263, 240)
Screenshot: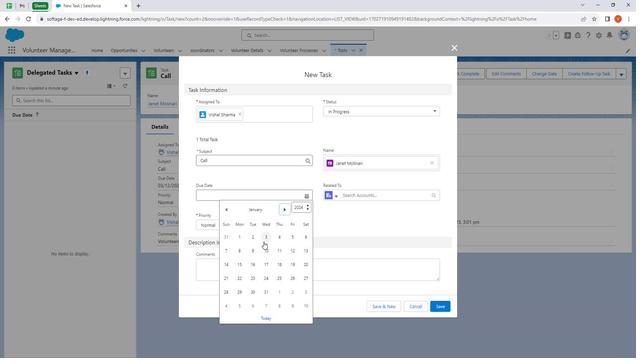
Action: Mouse pressed left at (263, 240)
Screenshot: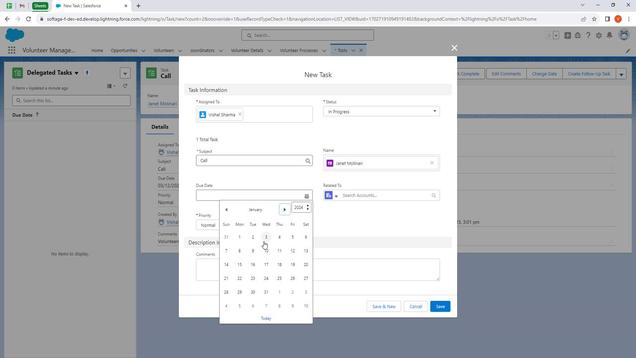 
Action: Mouse moved to (355, 196)
Screenshot: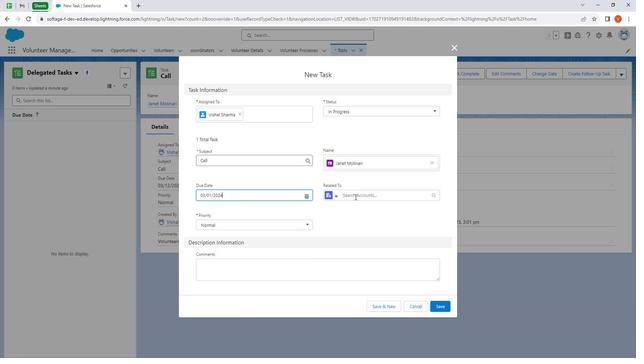 
Action: Mouse pressed left at (355, 196)
Screenshot: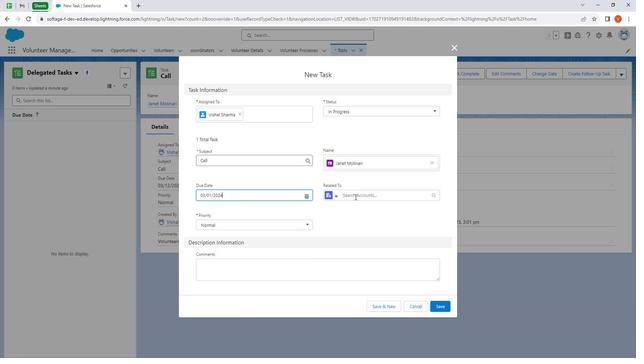 
Action: Mouse moved to (334, 196)
Screenshot: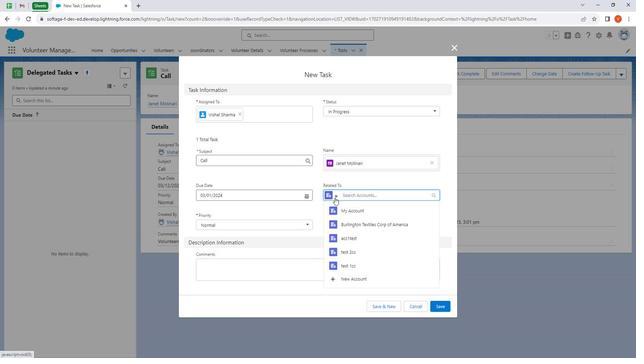 
Action: Mouse pressed left at (334, 196)
Screenshot: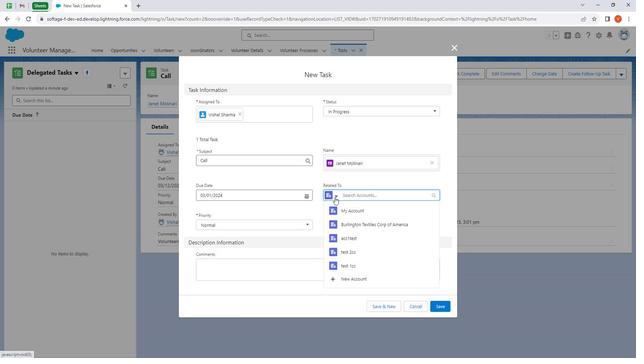 
Action: Mouse moved to (345, 261)
Screenshot: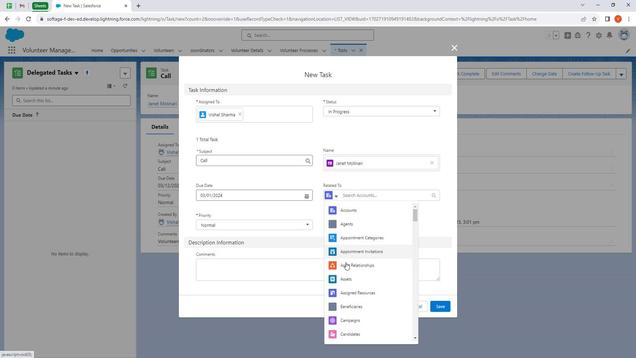 
Action: Mouse scrolled (345, 261) with delta (0, 0)
Screenshot: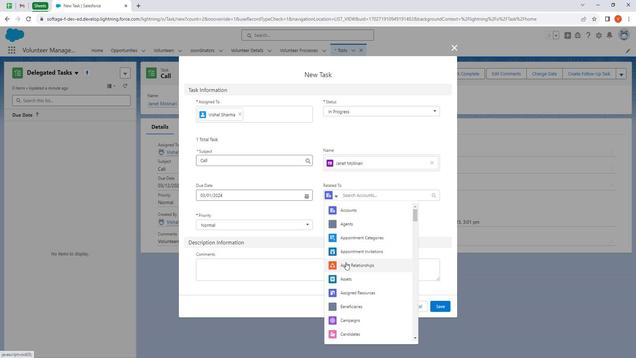 
Action: Mouse moved to (346, 265)
Screenshot: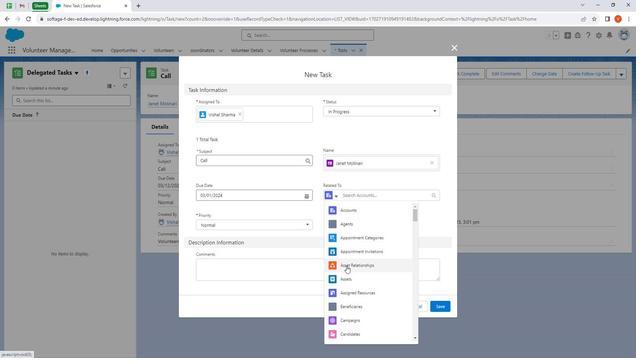 
Action: Mouse scrolled (346, 265) with delta (0, 0)
Screenshot: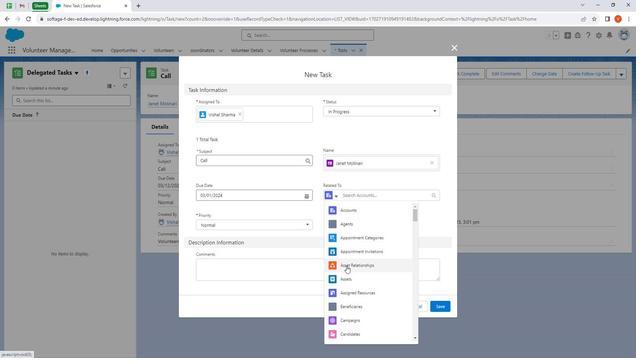 
Action: Mouse moved to (348, 267)
Screenshot: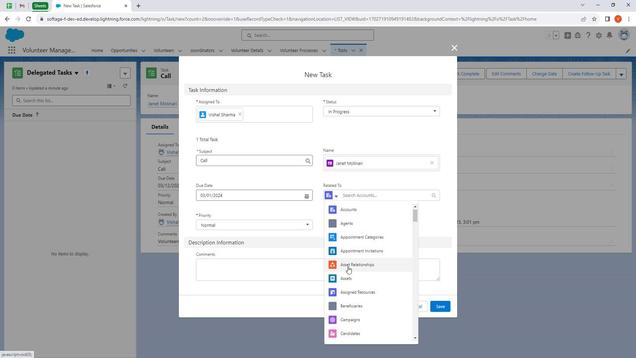 
Action: Mouse scrolled (348, 266) with delta (0, 0)
Screenshot: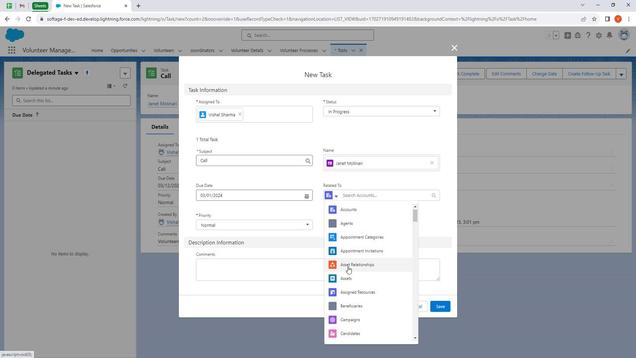 
Action: Mouse moved to (349, 267)
Screenshot: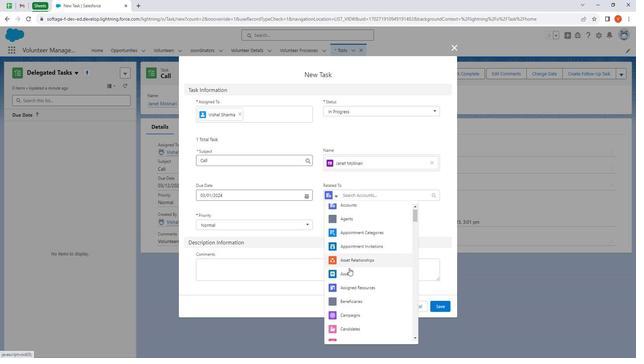 
Action: Mouse scrolled (349, 267) with delta (0, 0)
Screenshot: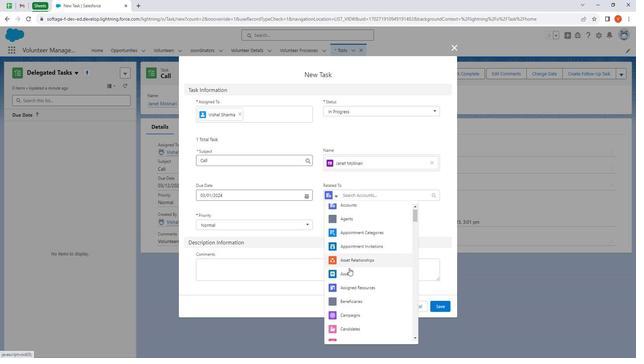 
Action: Mouse moved to (349, 268)
Screenshot: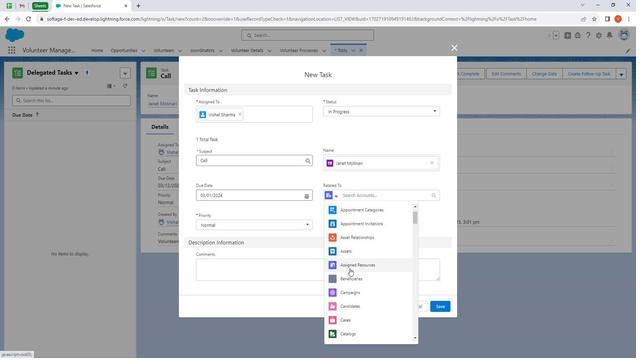 
Action: Mouse scrolled (349, 267) with delta (0, 0)
Screenshot: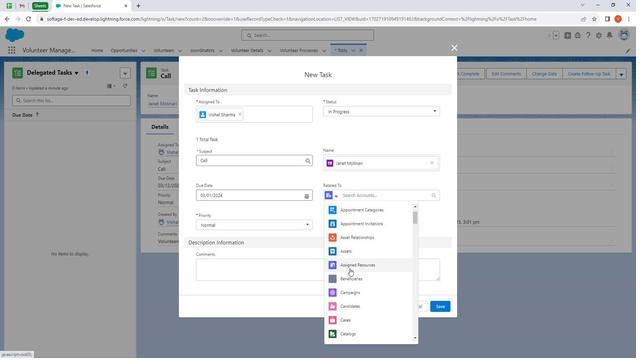 
Action: Mouse moved to (350, 268)
Screenshot: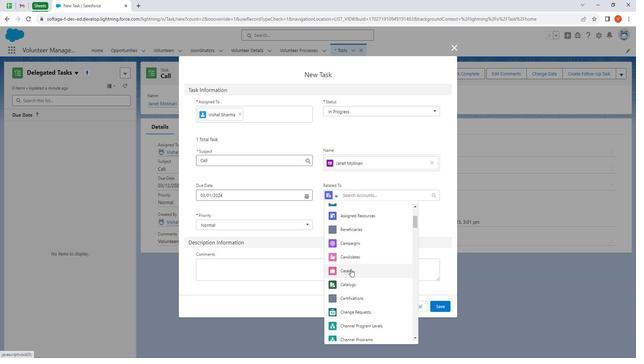 
Action: Mouse scrolled (350, 268) with delta (0, 0)
Screenshot: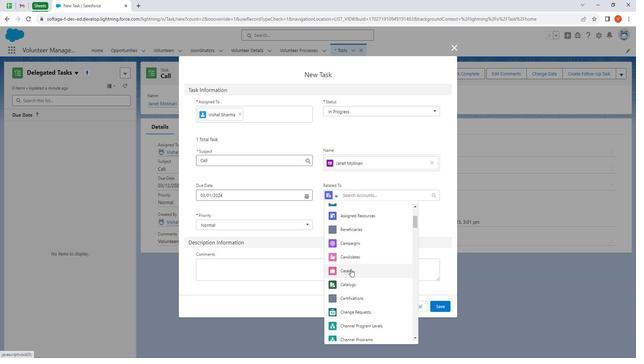 
Action: Mouse moved to (351, 269)
Screenshot: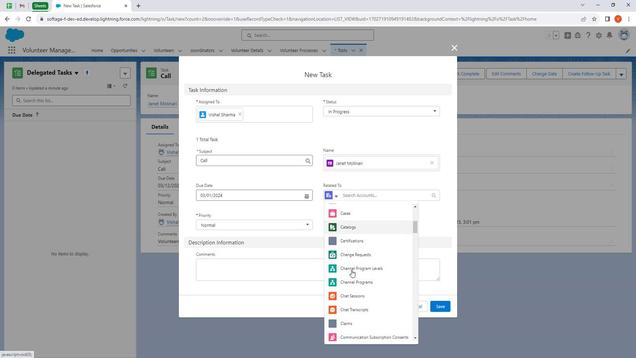 
Action: Mouse scrolled (351, 269) with delta (0, 0)
Screenshot: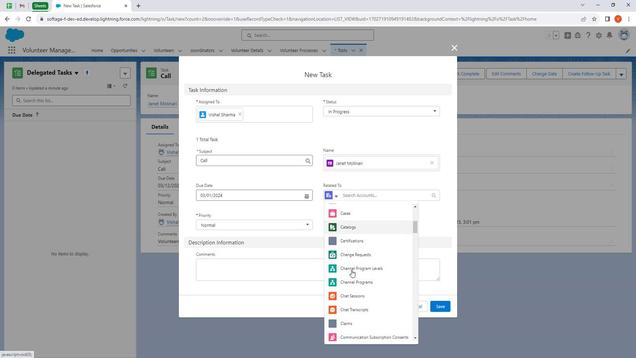 
Action: Mouse moved to (358, 274)
Screenshot: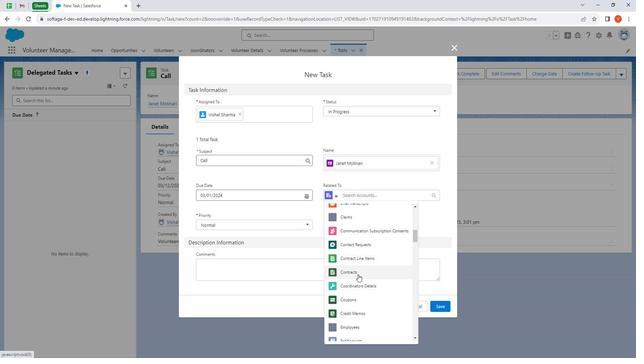 
Action: Mouse scrolled (358, 273) with delta (0, 0)
Screenshot: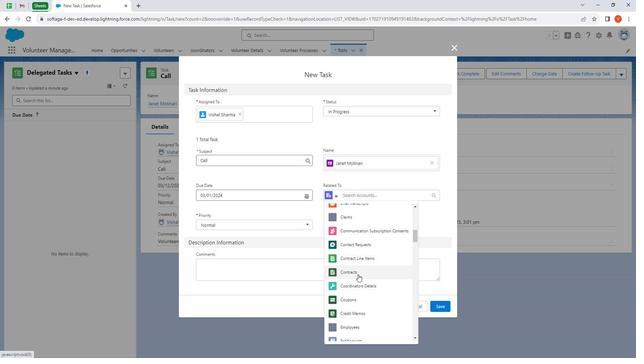 
Action: Mouse moved to (358, 275)
Screenshot: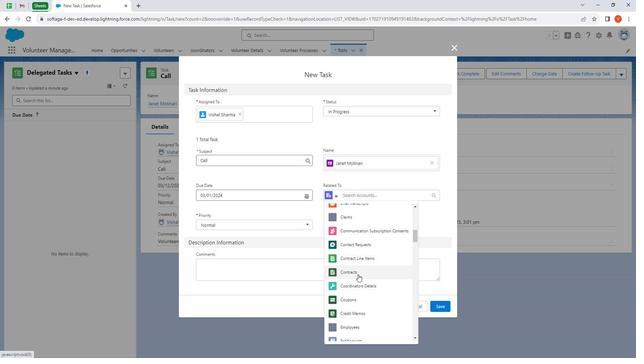 
Action: Mouse scrolled (358, 274) with delta (0, 0)
Screenshot: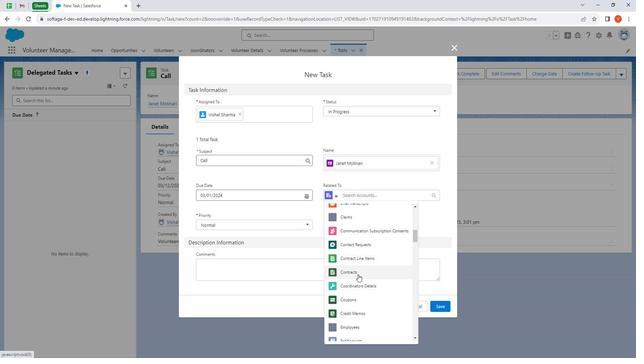 
Action: Mouse scrolled (358, 274) with delta (0, 0)
Screenshot: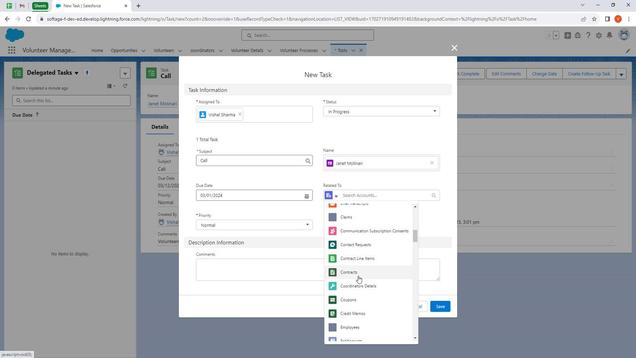 
Action: Mouse scrolled (358, 274) with delta (0, 0)
Screenshot: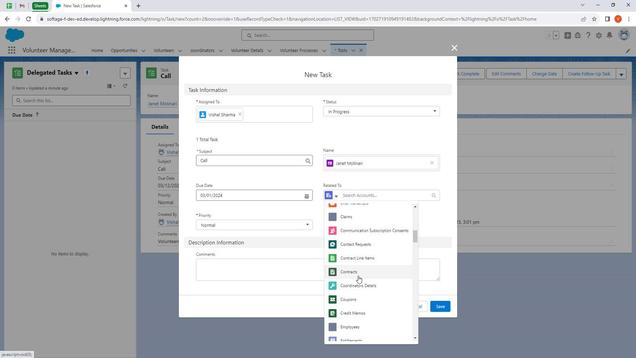 
Action: Mouse scrolled (358, 274) with delta (0, 0)
Screenshot: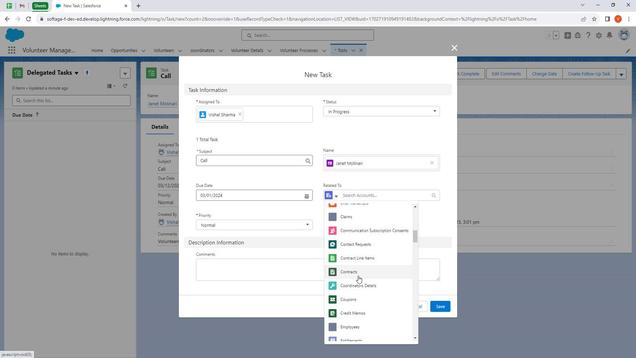 
Action: Mouse scrolled (358, 274) with delta (0, 0)
Screenshot: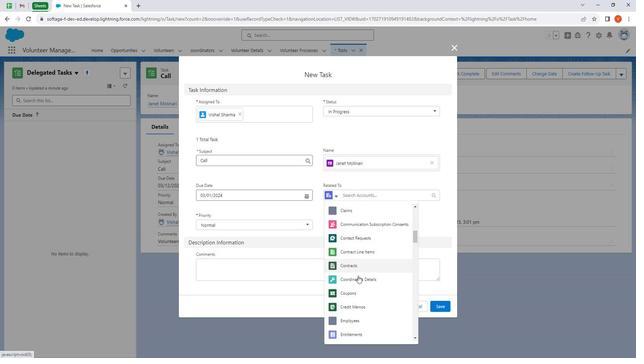
Action: Mouse scrolled (358, 274) with delta (0, 0)
Screenshot: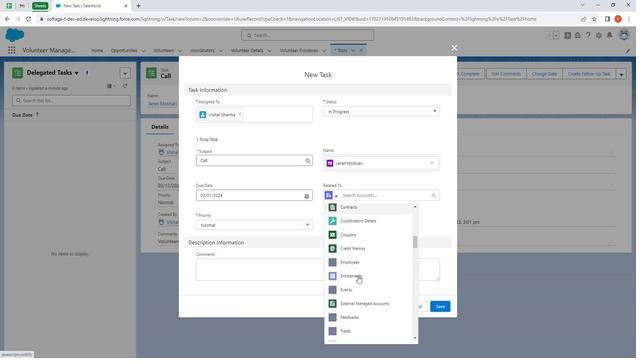 
Action: Mouse scrolled (358, 274) with delta (0, 0)
Screenshot: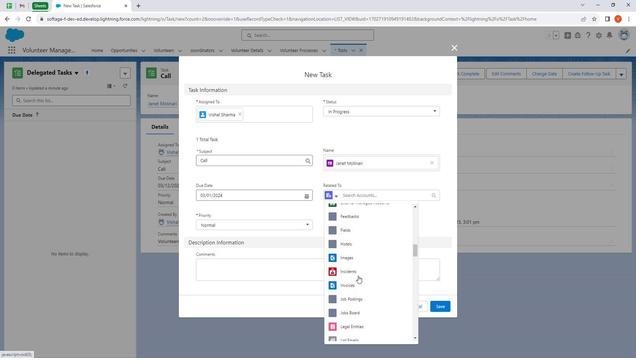 
Action: Mouse scrolled (358, 274) with delta (0, 0)
Screenshot: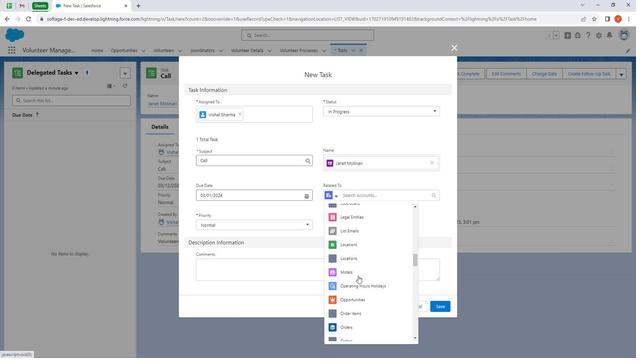
Action: Mouse scrolled (358, 274) with delta (0, 0)
Screenshot: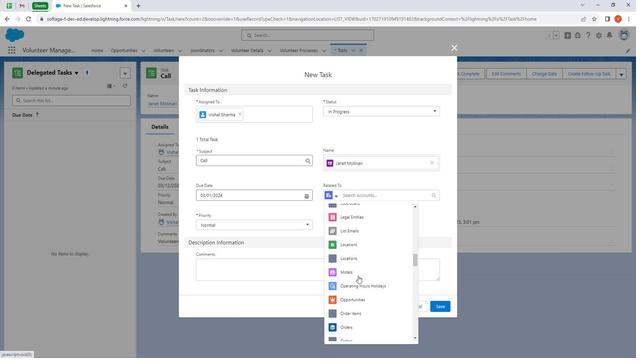 
Action: Mouse scrolled (358, 274) with delta (0, 0)
Screenshot: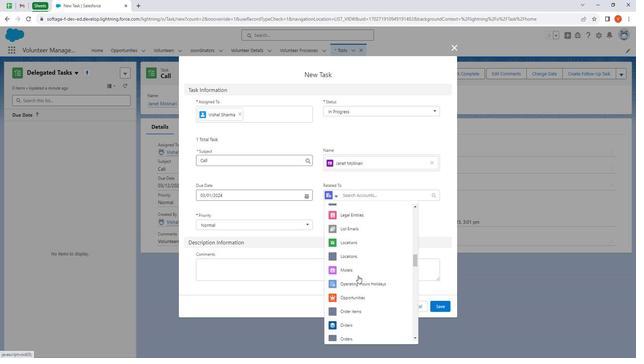 
Action: Mouse scrolled (358, 275) with delta (0, 0)
Screenshot: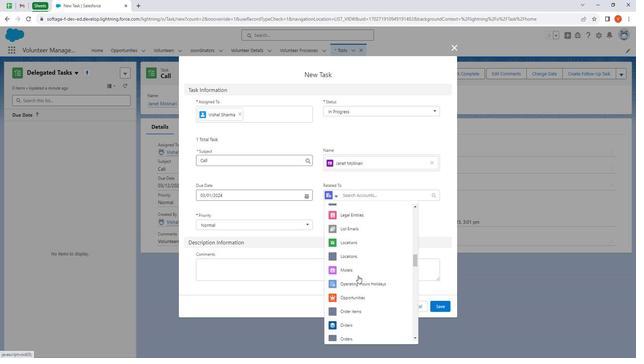 
Action: Mouse scrolled (358, 274) with delta (0, 0)
Screenshot: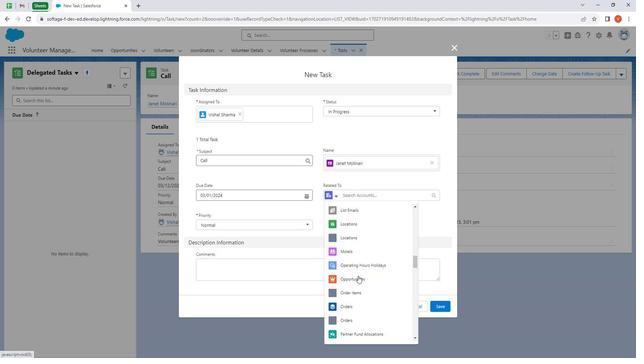 
Action: Mouse scrolled (358, 274) with delta (0, 0)
Screenshot: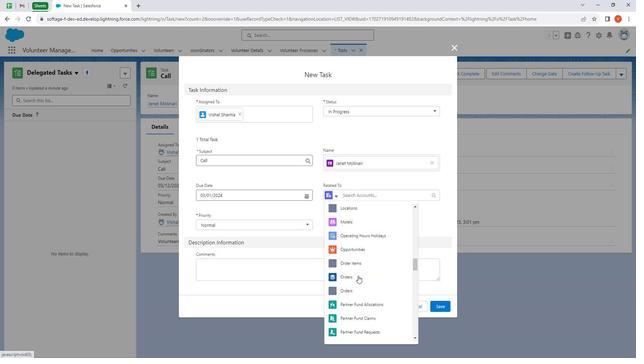 
Action: Mouse moved to (359, 274)
Screenshot: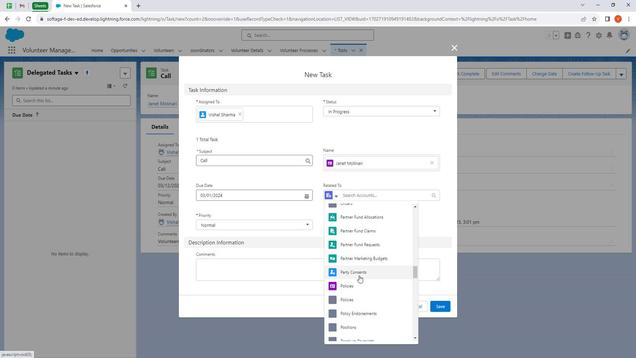 
Action: Mouse scrolled (359, 274) with delta (0, 0)
Screenshot: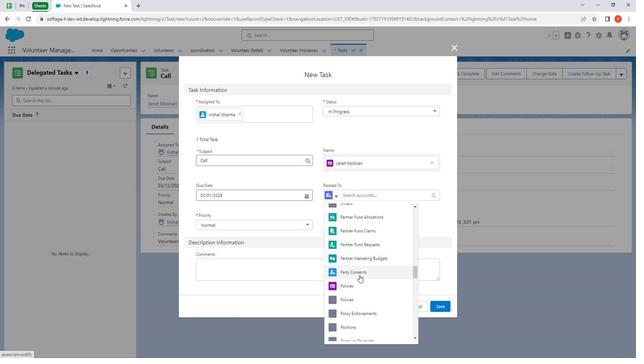 
Action: Mouse scrolled (359, 274) with delta (0, 0)
Screenshot: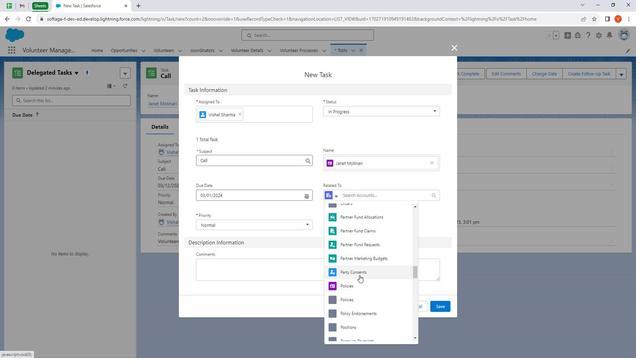 
Action: Mouse scrolled (359, 274) with delta (0, 0)
Screenshot: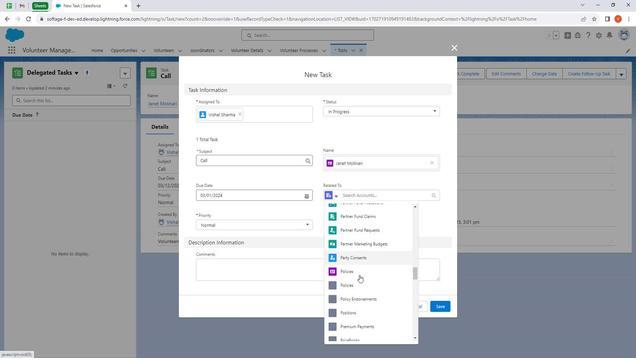 
Action: Mouse moved to (359, 274)
Screenshot: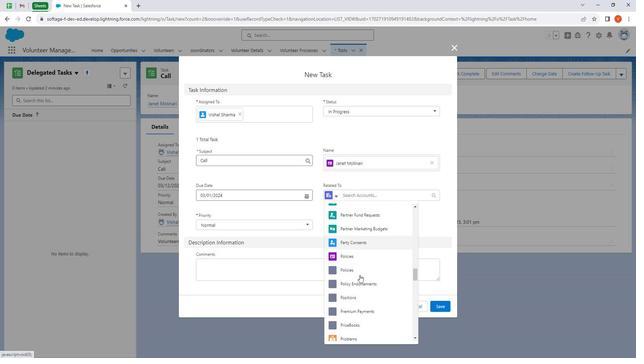 
Action: Mouse scrolled (359, 274) with delta (0, 0)
Screenshot: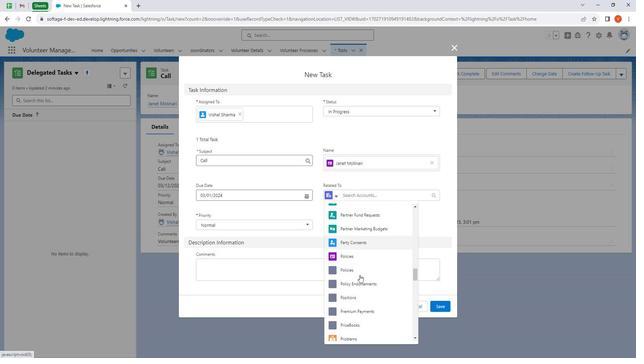 
Action: Mouse moved to (366, 273)
Screenshot: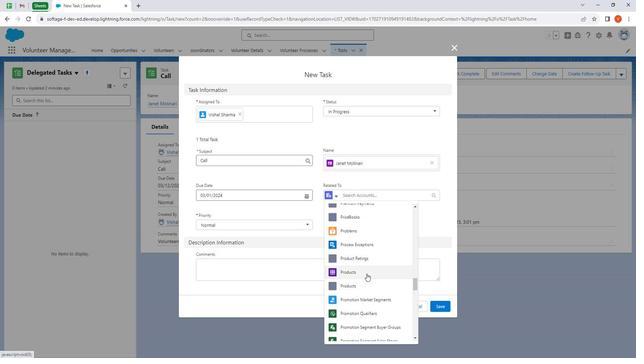 
Action: Mouse scrolled (366, 272) with delta (0, 0)
Screenshot: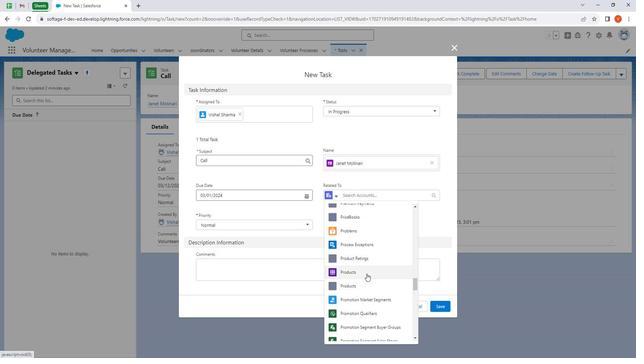 
Action: Mouse moved to (368, 274)
Screenshot: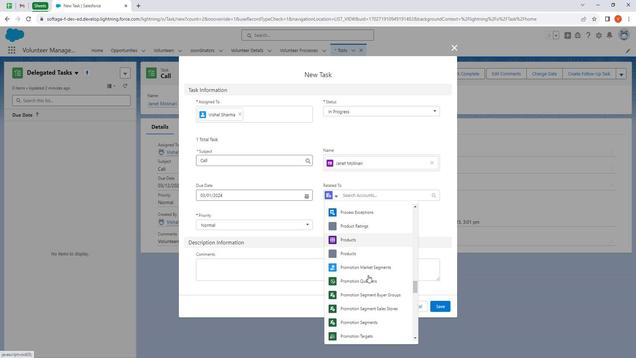 
Action: Mouse scrolled (368, 274) with delta (0, 0)
Screenshot: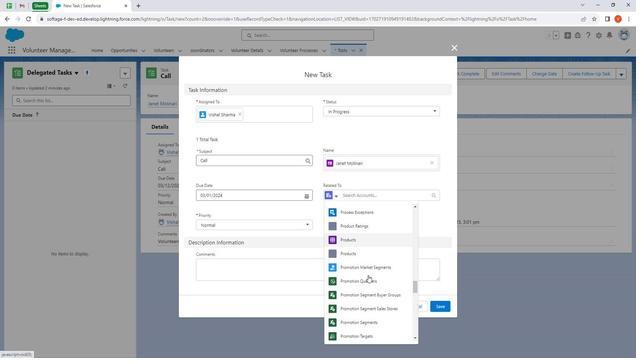 
Action: Mouse moved to (368, 274)
Screenshot: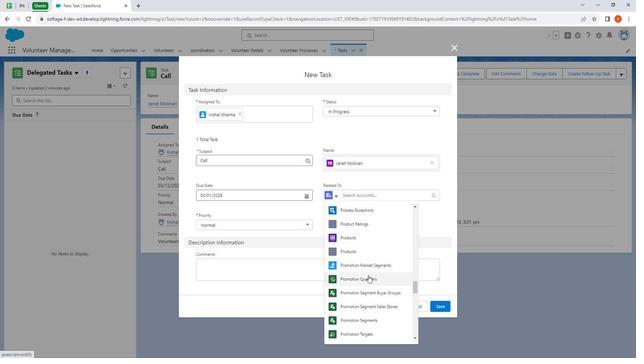 
Action: Mouse scrolled (368, 274) with delta (0, 0)
Screenshot: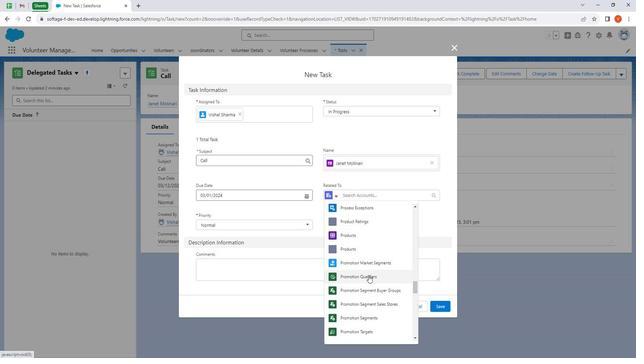 
Action: Mouse moved to (371, 275)
Screenshot: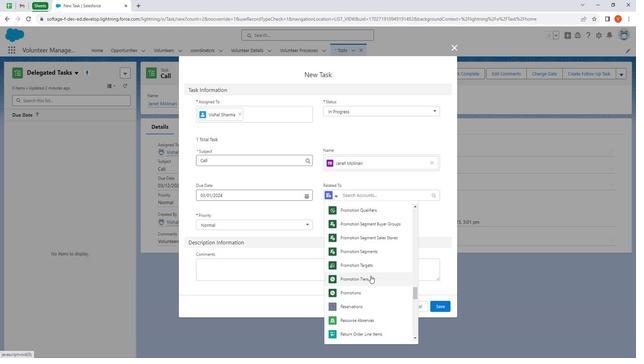 
Action: Mouse scrolled (371, 274) with delta (0, 0)
Screenshot: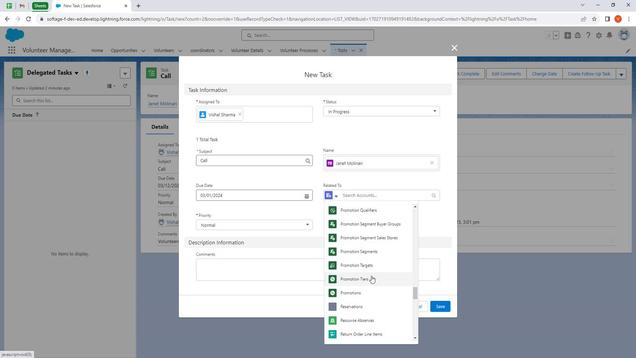 
Action: Mouse scrolled (371, 274) with delta (0, 0)
Screenshot: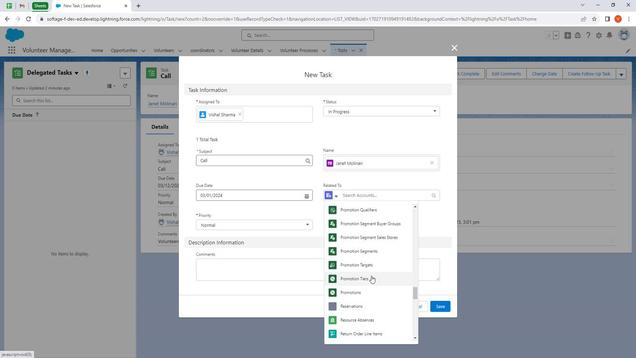 
Action: Mouse moved to (372, 275)
Screenshot: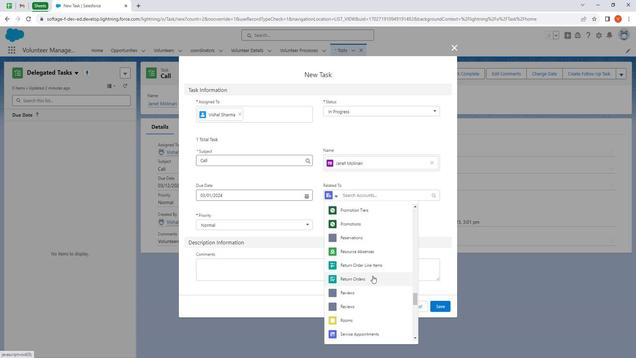 
Action: Mouse scrolled (372, 274) with delta (0, 0)
Screenshot: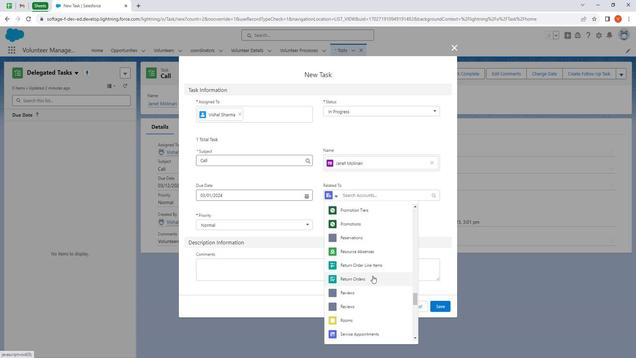 
Action: Mouse scrolled (372, 274) with delta (0, 0)
Screenshot: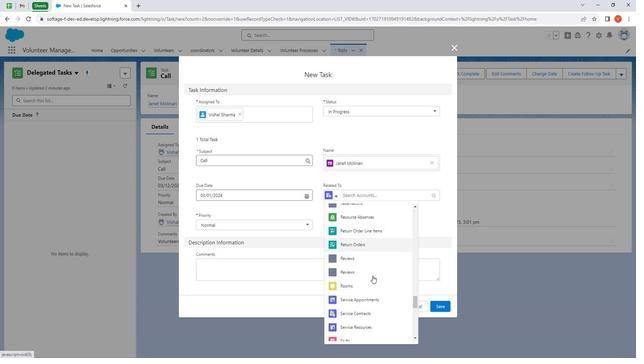 
Action: Mouse scrolled (372, 274) with delta (0, 0)
Screenshot: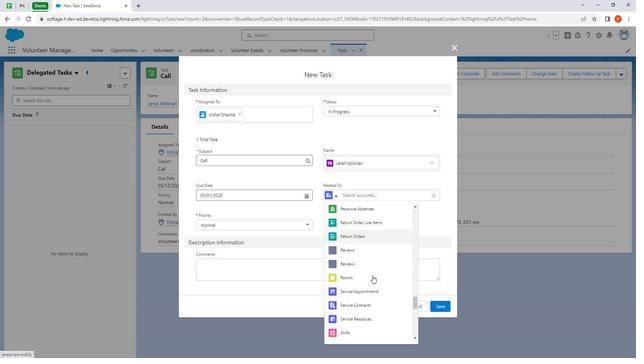 
Action: Mouse scrolled (372, 274) with delta (0, 0)
Screenshot: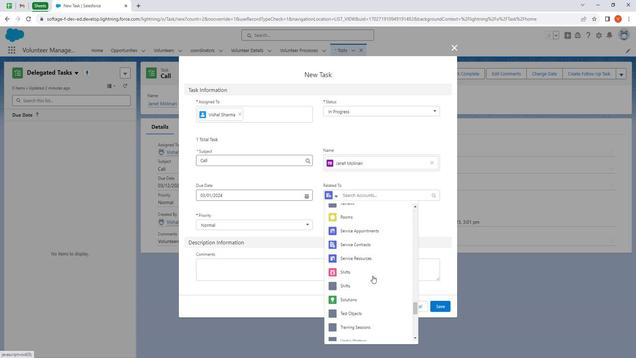 
Action: Mouse scrolled (372, 274) with delta (0, 0)
Screenshot: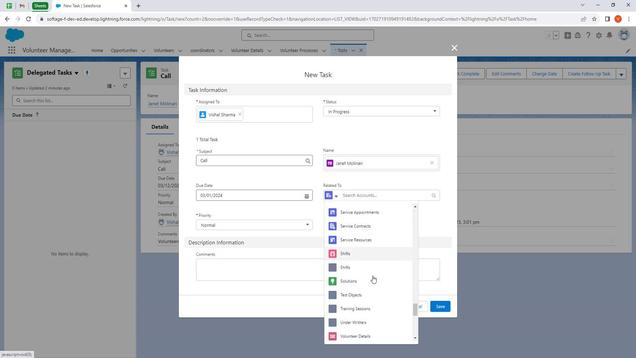 
Action: Mouse moved to (375, 314)
Screenshot: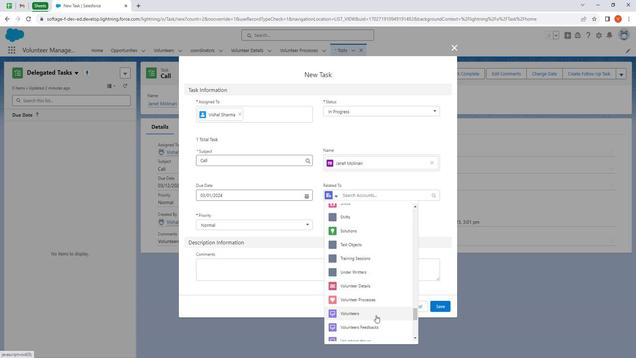 
Action: Mouse pressed left at (375, 314)
Screenshot: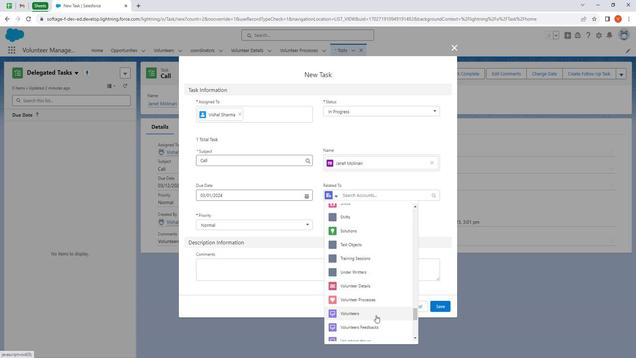 
Action: Mouse moved to (362, 193)
Screenshot: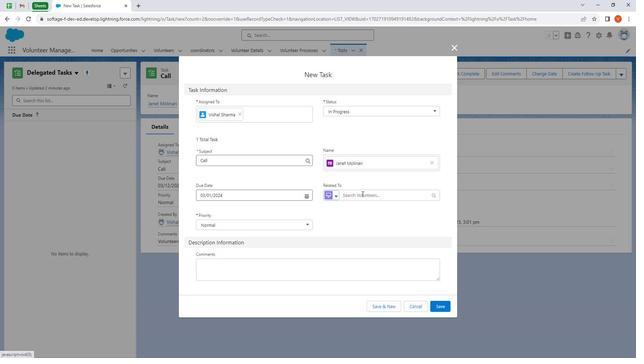 
Action: Mouse pressed left at (362, 193)
Screenshot: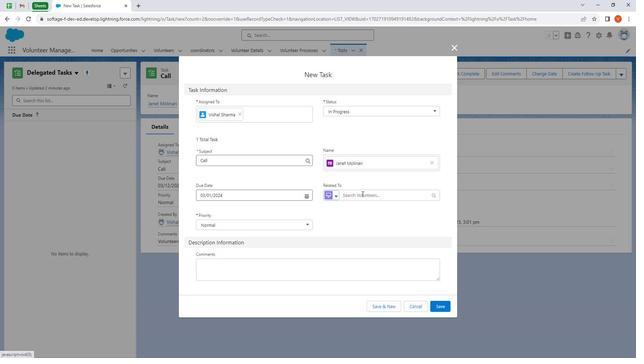 
Action: Mouse moved to (361, 226)
Screenshot: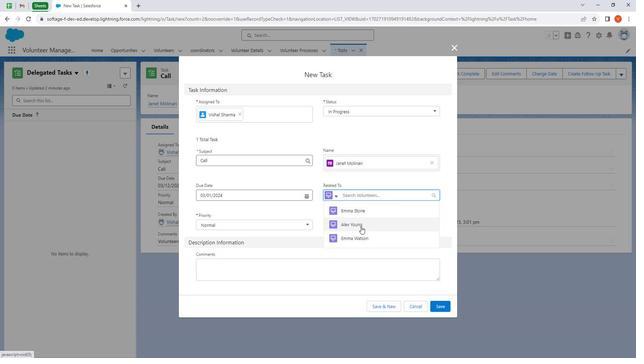
Action: Mouse pressed left at (361, 226)
Screenshot: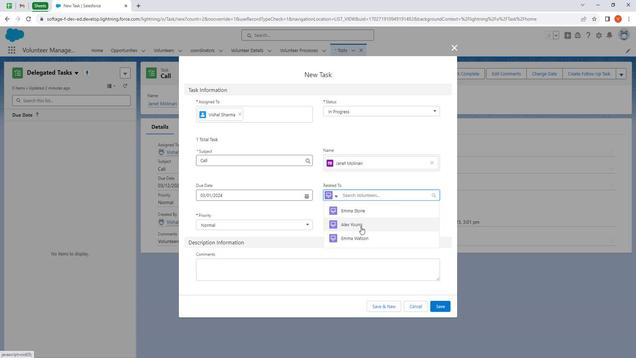 
Action: Mouse moved to (246, 228)
Screenshot: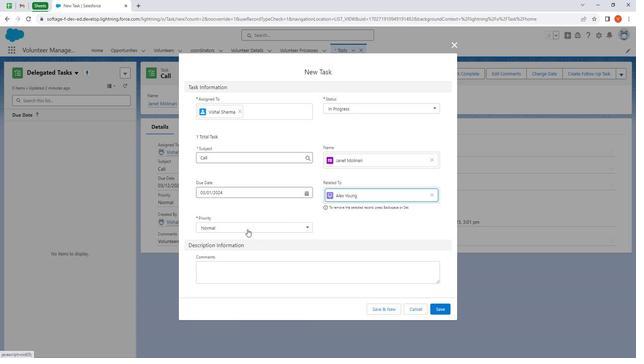 
Action: Mouse pressed left at (246, 228)
Screenshot: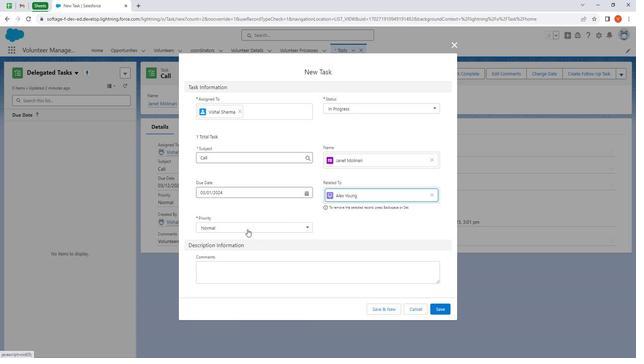 
Action: Mouse moved to (240, 277)
Screenshot: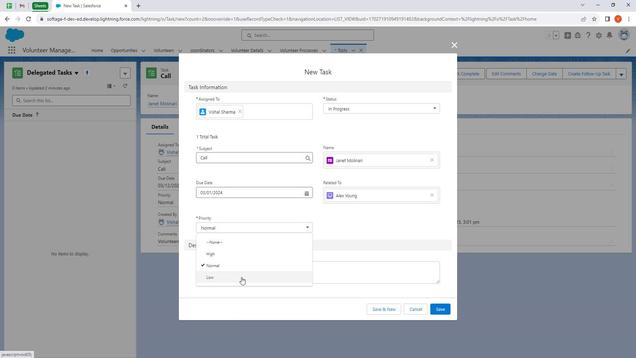 
Action: Mouse pressed left at (240, 277)
Screenshot: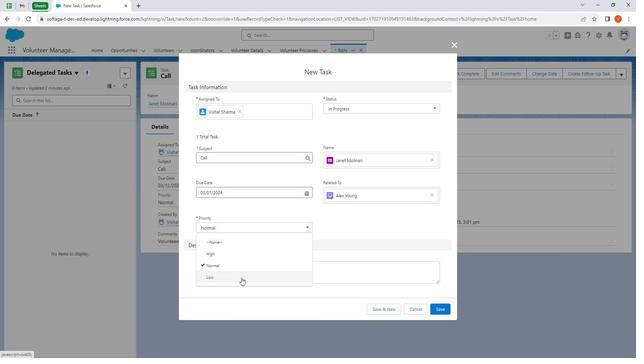 
Action: Mouse moved to (241, 272)
Screenshot: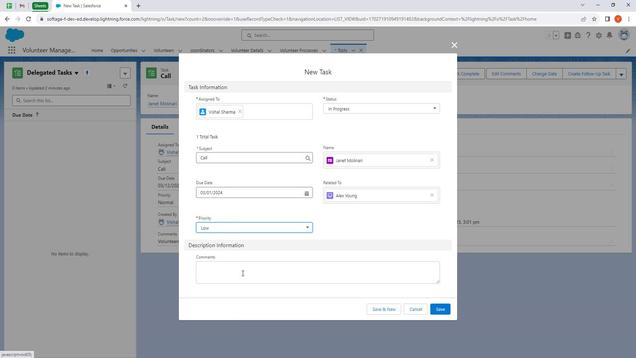 
Action: Mouse pressed left at (241, 272)
Screenshot: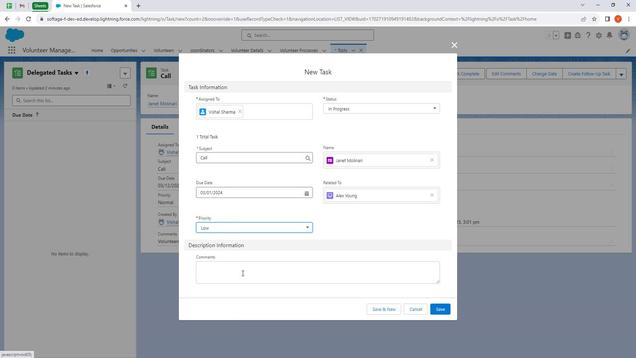 
Action: Mouse moved to (243, 272)
Screenshot: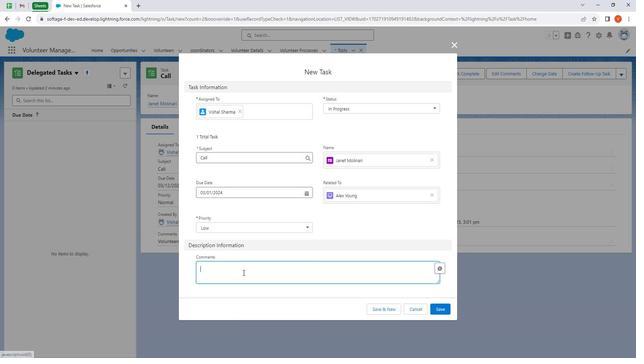 
Action: Key pressed <Key.shift>Volunteers<Key.space>are<Key.space>the<Key.space>heart<Key.space>and<Key.space>soul<Key.space>of<Key.space>our<Key.space>organization,<Key.space>d<Key.shift>edicating<Key.space>their<Key.space>time<Key.space>and<Key.space>skills<Key.space>to<Key.space>support<Key.space>our<Key.space>mission.<Key.space><Key.shift>As<Key.space>enthust<Key.backspace>iastic<Key.space>volunteers<Key.space>actively.
Screenshot: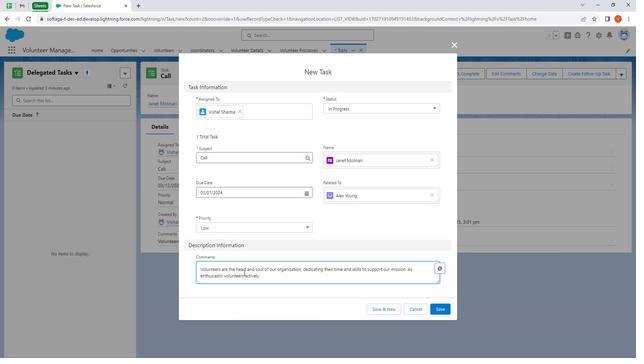 
Action: Mouse moved to (442, 310)
Screenshot: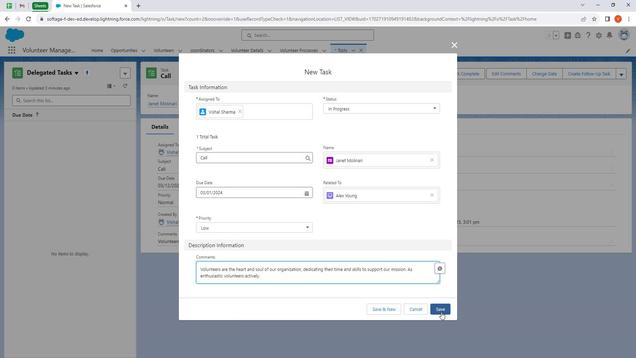 
Action: Mouse pressed left at (442, 310)
Screenshot: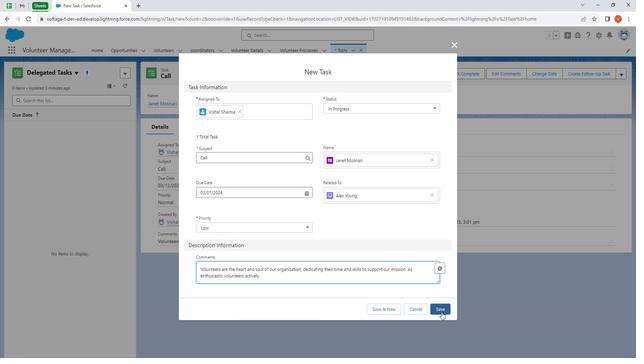 
Action: Mouse moved to (127, 73)
Screenshot: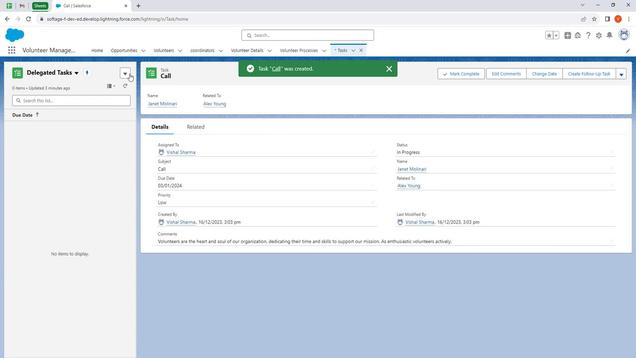 
Action: Mouse pressed left at (127, 73)
Screenshot: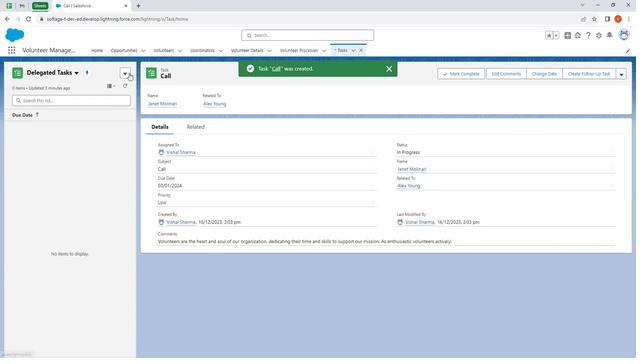 
Action: Mouse moved to (121, 87)
Screenshot: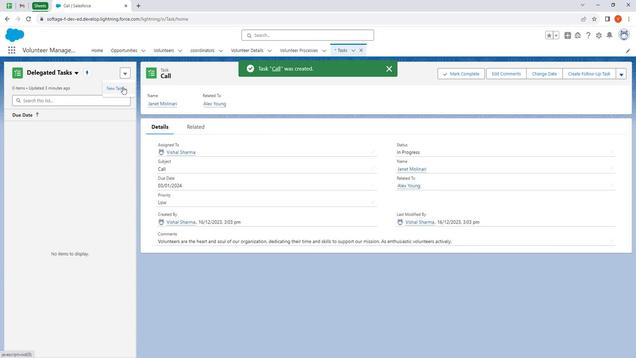 
Action: Mouse pressed left at (121, 87)
Screenshot: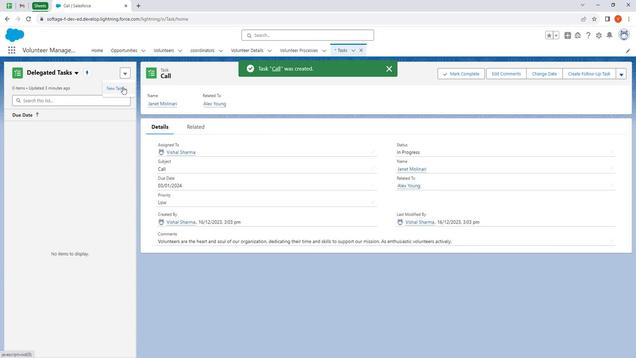 
Action: Mouse moved to (336, 110)
Screenshot: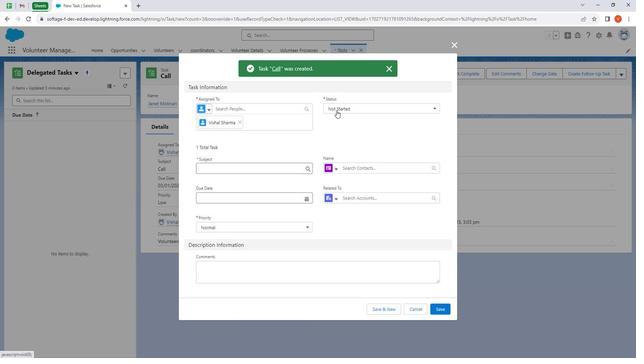 
Action: Mouse pressed left at (336, 110)
Screenshot: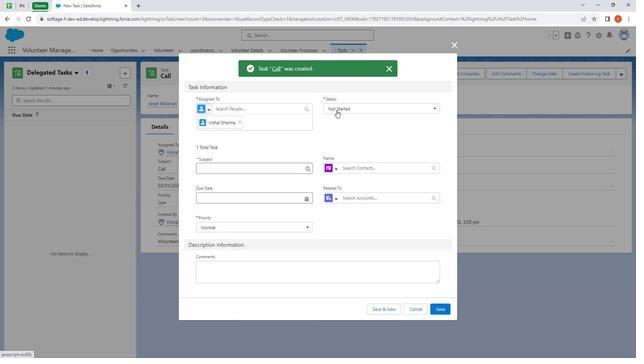 
Action: Mouse moved to (342, 144)
Screenshot: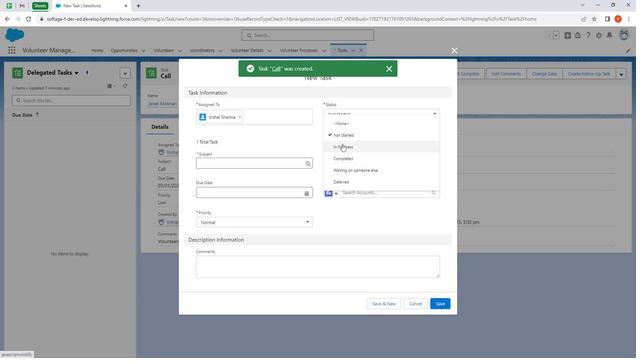 
Action: Mouse pressed left at (342, 144)
Screenshot: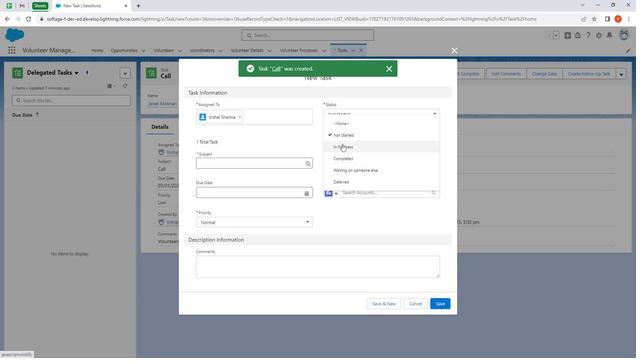 
Action: Mouse moved to (257, 165)
Screenshot: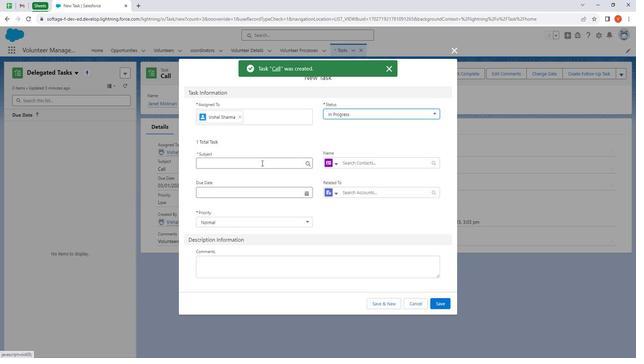
Action: Mouse pressed left at (257, 165)
Screenshot: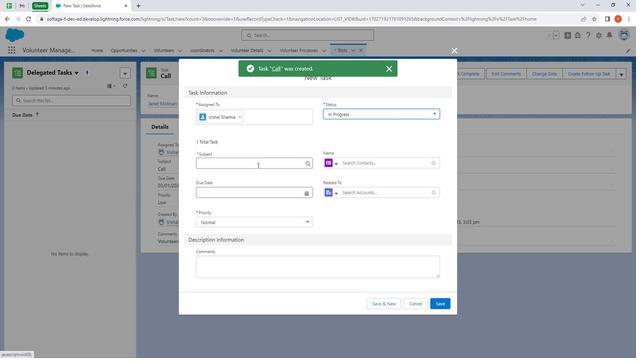 
Action: Mouse moved to (247, 179)
Screenshot: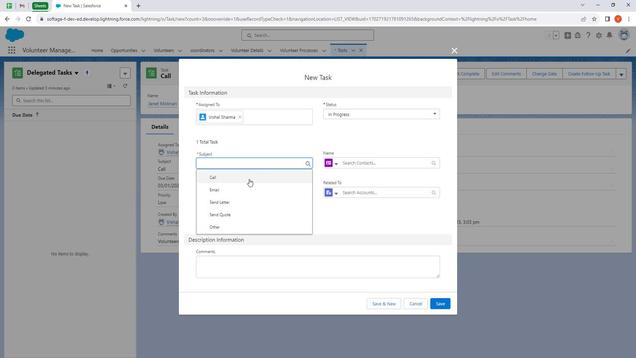 
Action: Mouse pressed left at (247, 179)
Screenshot: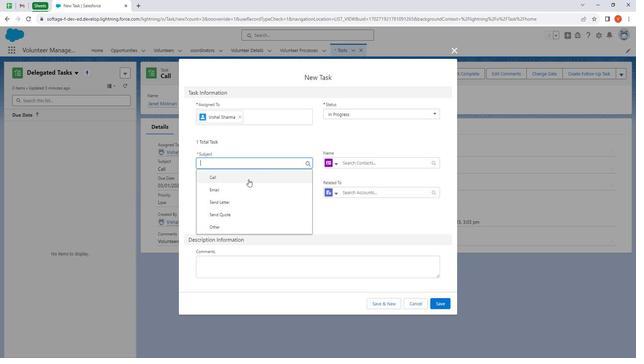
Action: Mouse moved to (369, 163)
Screenshot: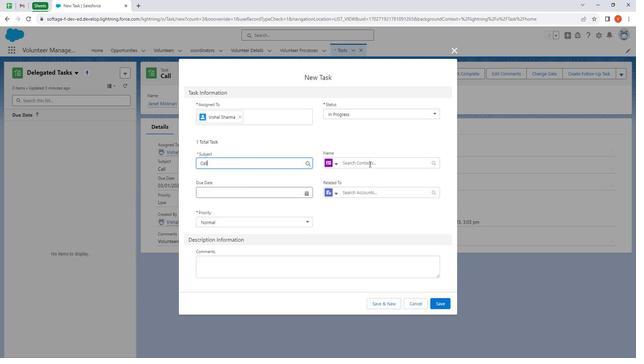 
Action: Mouse pressed left at (369, 163)
Screenshot: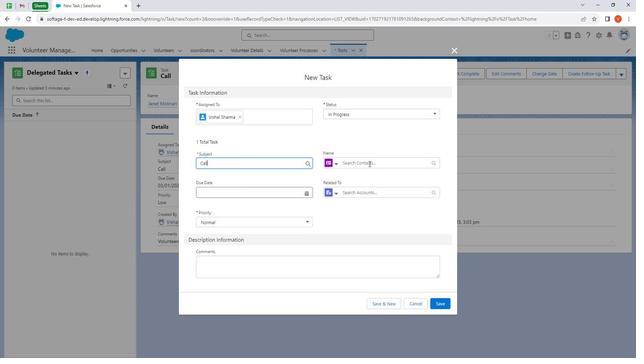 
Action: Mouse moved to (365, 241)
Screenshot: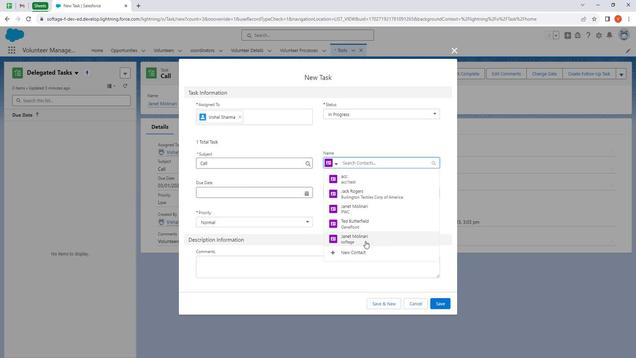 
Action: Mouse pressed left at (365, 241)
Screenshot: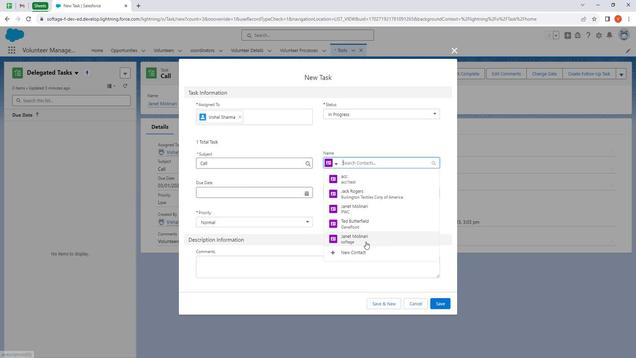 
Action: Mouse moved to (276, 198)
Screenshot: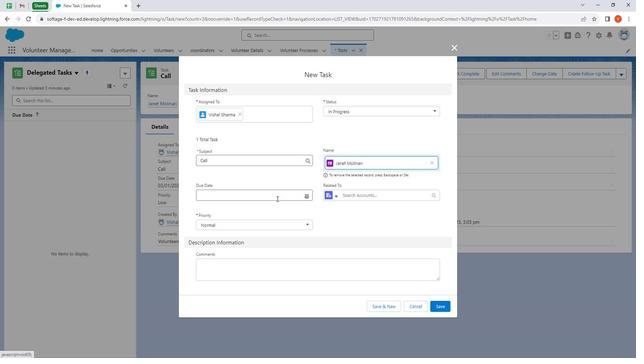 
Action: Mouse pressed left at (276, 198)
Screenshot: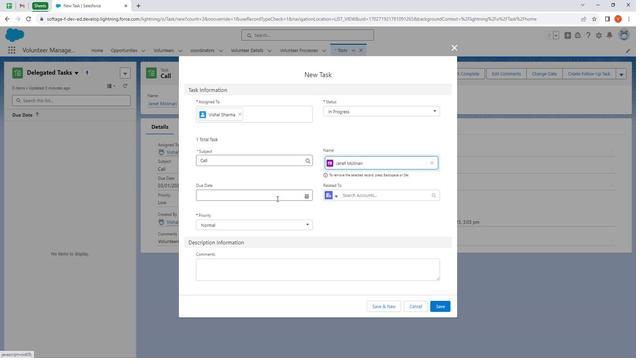 
Action: Mouse moved to (286, 210)
Screenshot: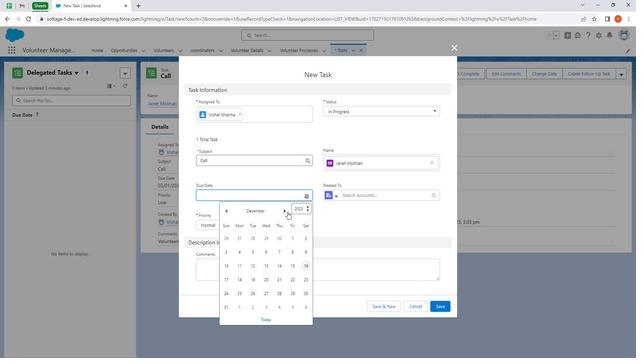 
Action: Mouse pressed left at (286, 210)
Screenshot: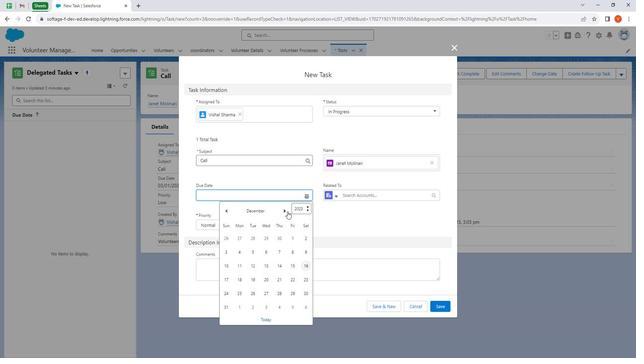
Action: Mouse moved to (289, 262)
Screenshot: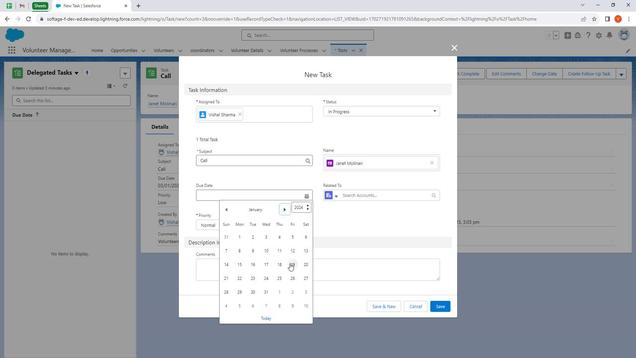 
Action: Mouse pressed left at (289, 262)
Screenshot: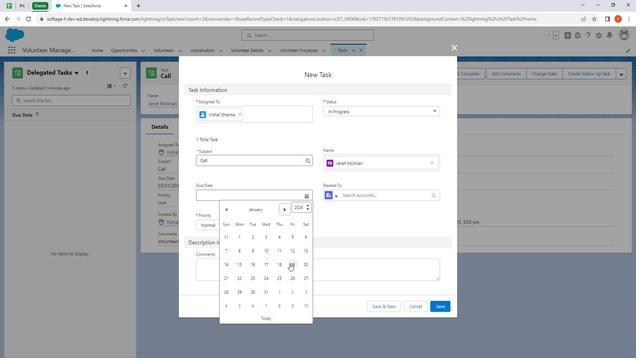 
Action: Mouse moved to (334, 198)
Screenshot: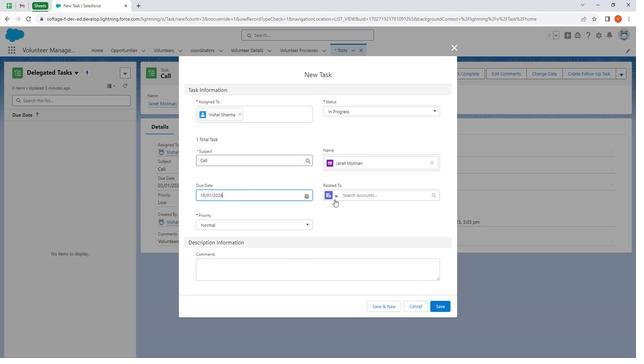 
Action: Mouse pressed left at (334, 198)
Screenshot: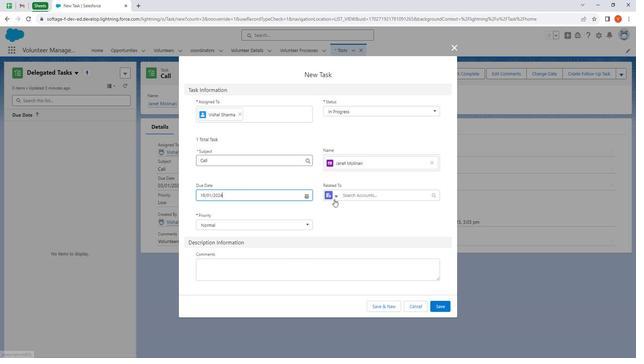 
Action: Mouse moved to (341, 227)
Screenshot: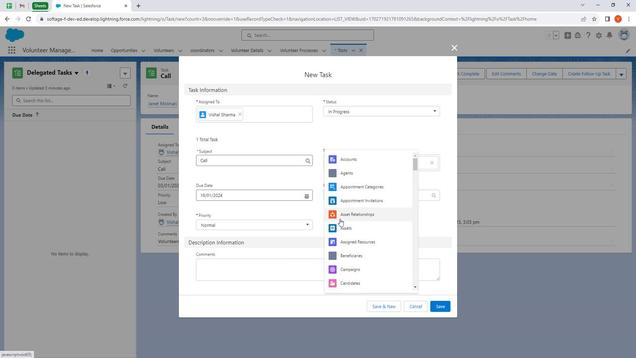 
Action: Mouse scrolled (341, 226) with delta (0, 0)
Screenshot: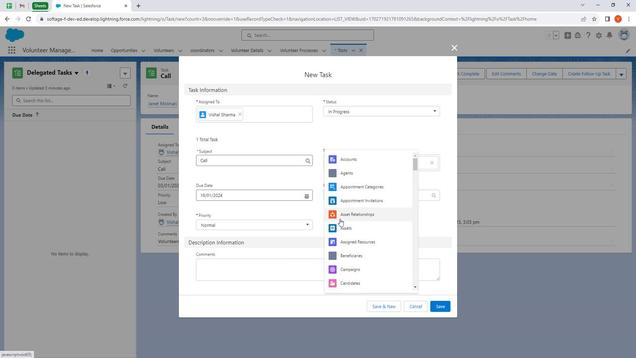 
Action: Mouse moved to (342, 231)
Screenshot: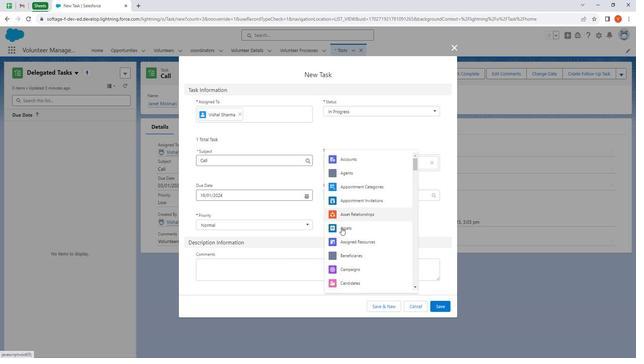 
Action: Mouse scrolled (342, 231) with delta (0, 0)
Screenshot: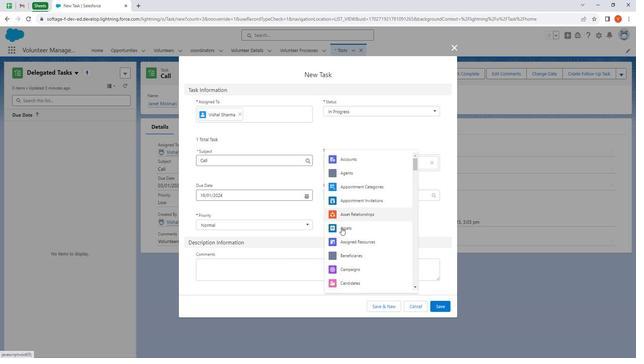 
Action: Mouse moved to (343, 232)
Screenshot: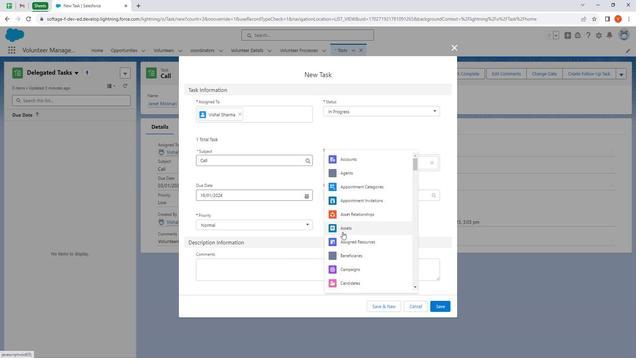 
Action: Mouse scrolled (343, 231) with delta (0, 0)
Screenshot: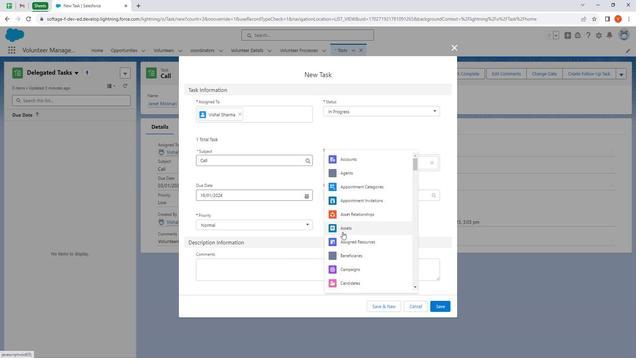 
Action: Mouse moved to (344, 233)
Screenshot: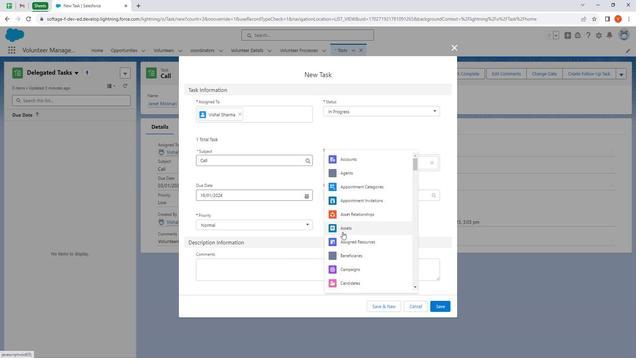 
Action: Mouse scrolled (344, 233) with delta (0, 0)
Screenshot: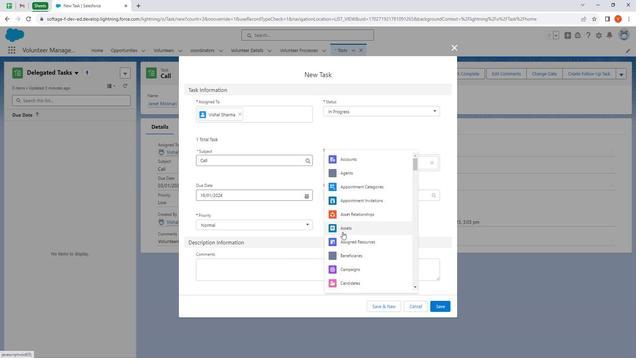 
Action: Mouse moved to (344, 234)
Screenshot: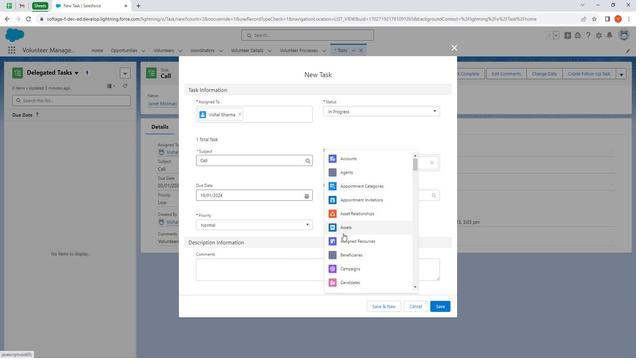
Action: Mouse scrolled (344, 234) with delta (0, 0)
Screenshot: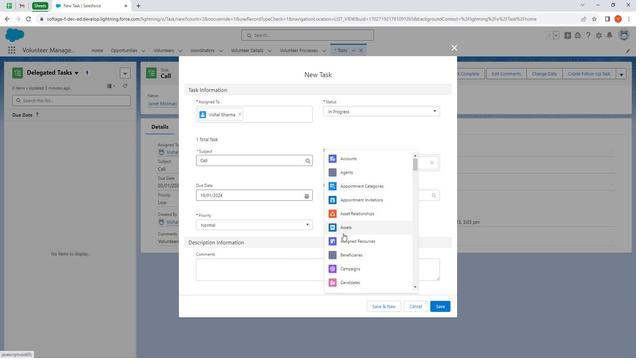 
Action: Mouse moved to (345, 236)
Screenshot: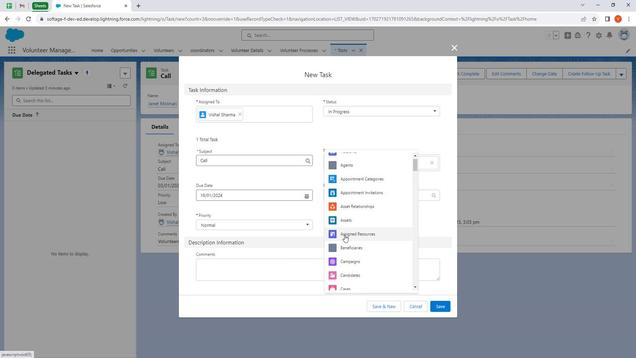 
Action: Mouse scrolled (345, 235) with delta (0, 0)
Screenshot: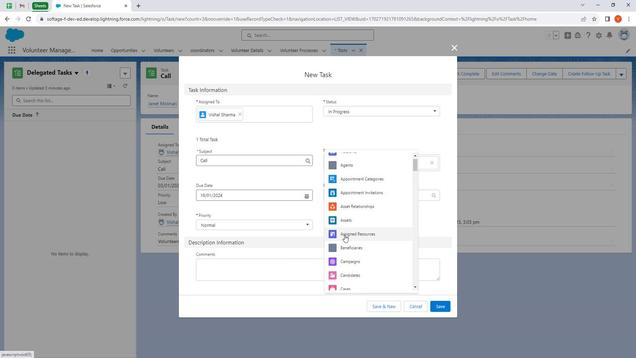 
Action: Mouse moved to (348, 236)
Screenshot: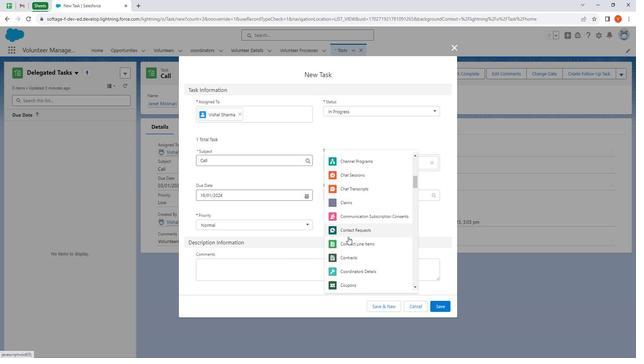 
Action: Mouse scrolled (348, 236) with delta (0, 0)
Screenshot: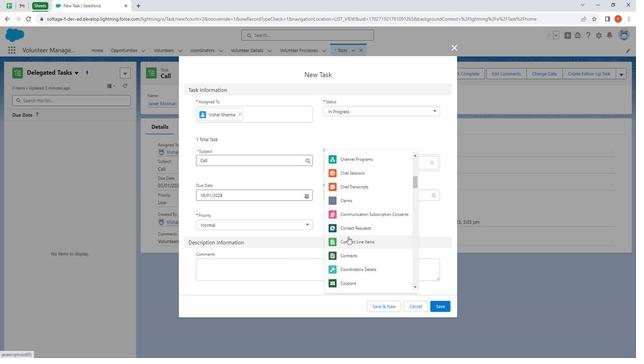 
Action: Mouse scrolled (348, 236) with delta (0, 0)
Screenshot: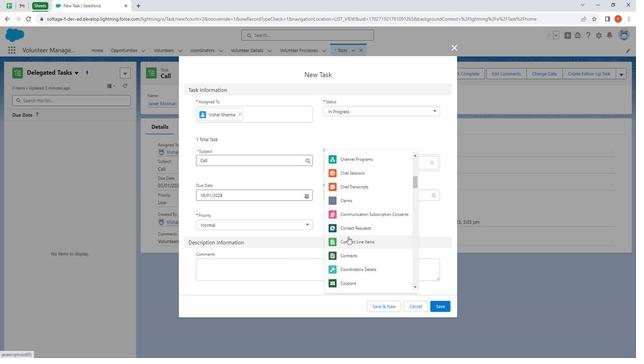 
Action: Mouse scrolled (348, 236) with delta (0, 0)
Screenshot: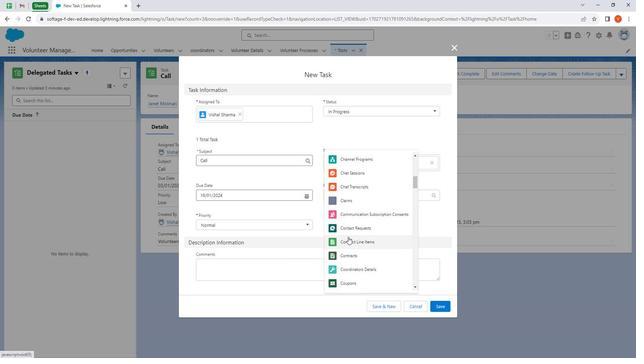 
Action: Mouse scrolled (348, 236) with delta (0, 0)
Screenshot: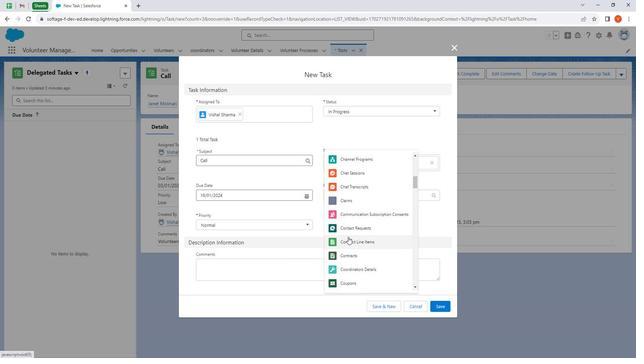 
Action: Mouse scrolled (348, 236) with delta (0, 0)
Screenshot: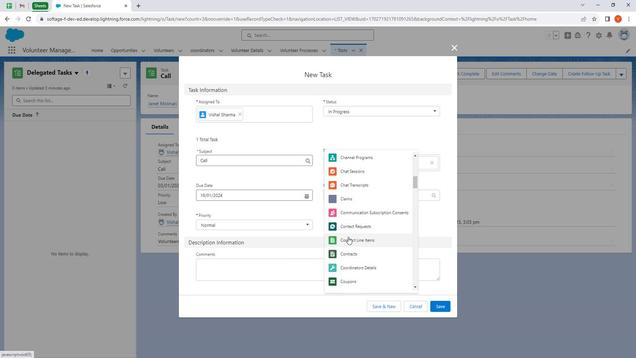 
Action: Mouse scrolled (348, 236) with delta (0, 0)
Screenshot: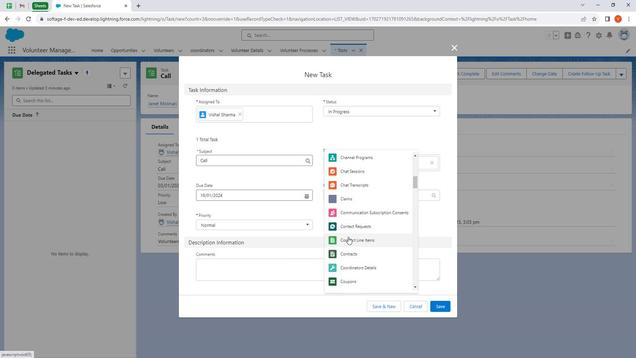 
Action: Mouse scrolled (348, 236) with delta (0, 0)
Screenshot: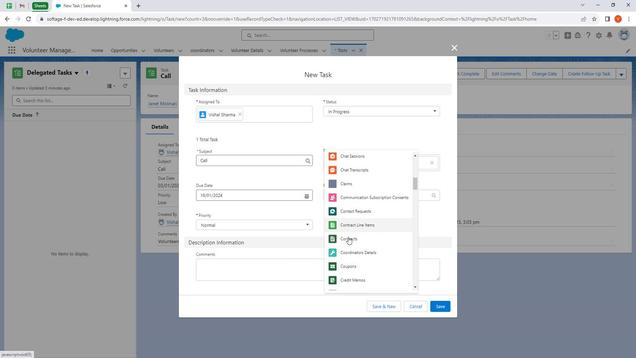 
Action: Mouse moved to (349, 236)
Screenshot: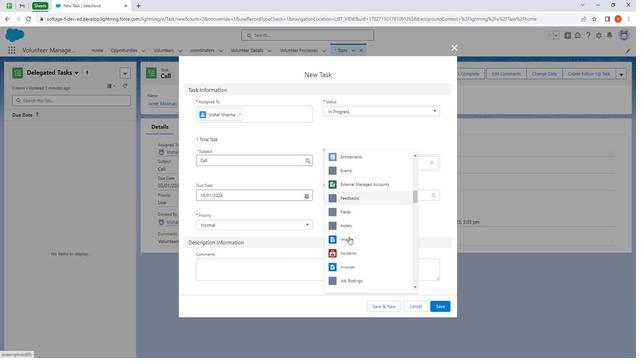 
Action: Mouse scrolled (349, 236) with delta (0, 0)
Screenshot: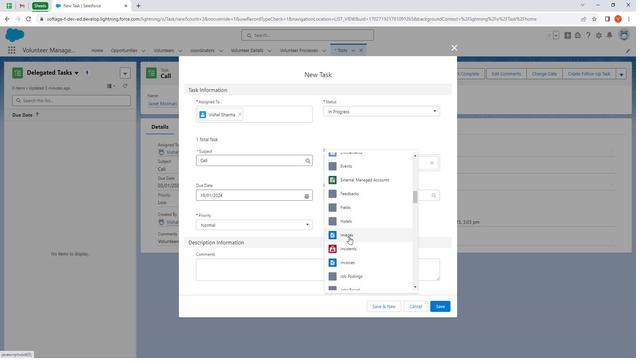 
Action: Mouse scrolled (349, 236) with delta (0, 0)
Screenshot: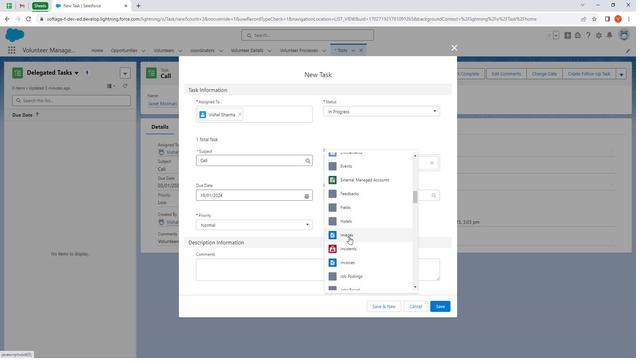 
Action: Mouse scrolled (349, 236) with delta (0, 0)
Screenshot: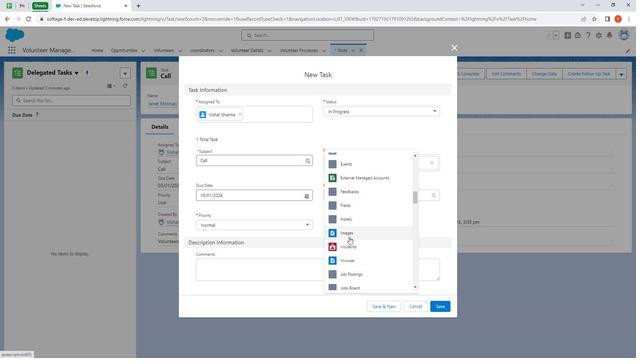 
Action: Mouse scrolled (349, 236) with delta (0, 0)
Screenshot: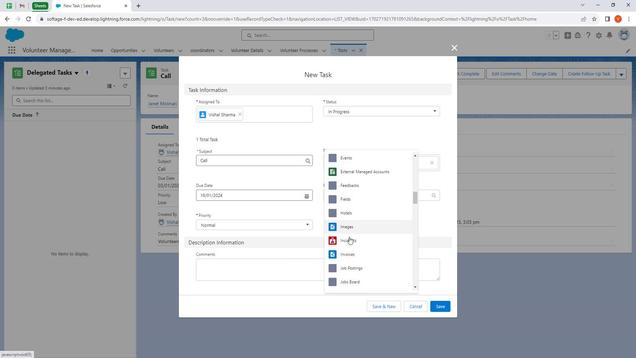 
Action: Mouse scrolled (349, 236) with delta (0, 0)
Screenshot: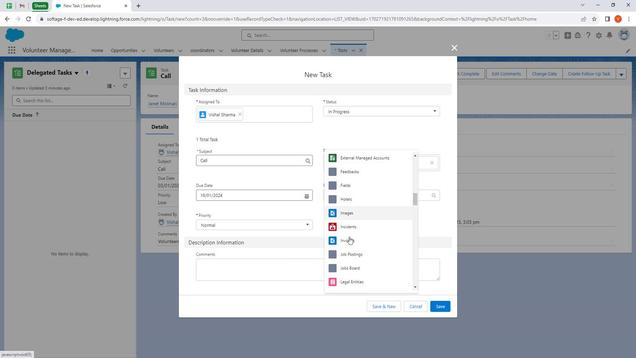 
Action: Mouse moved to (349, 236)
